 Task: Check the average views per listing of walk-in closet in the last 1 year.
Action: Mouse moved to (1074, 234)
Screenshot: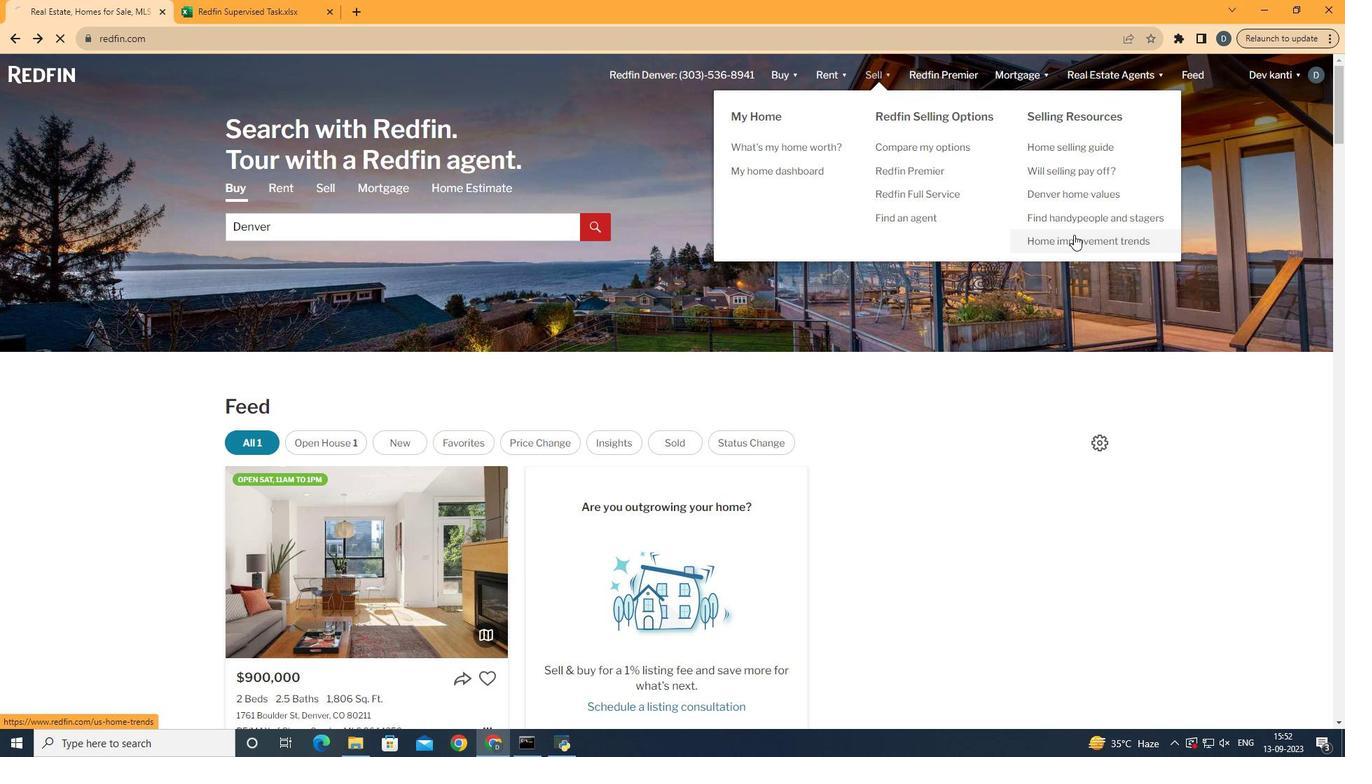 
Action: Mouse pressed left at (1074, 234)
Screenshot: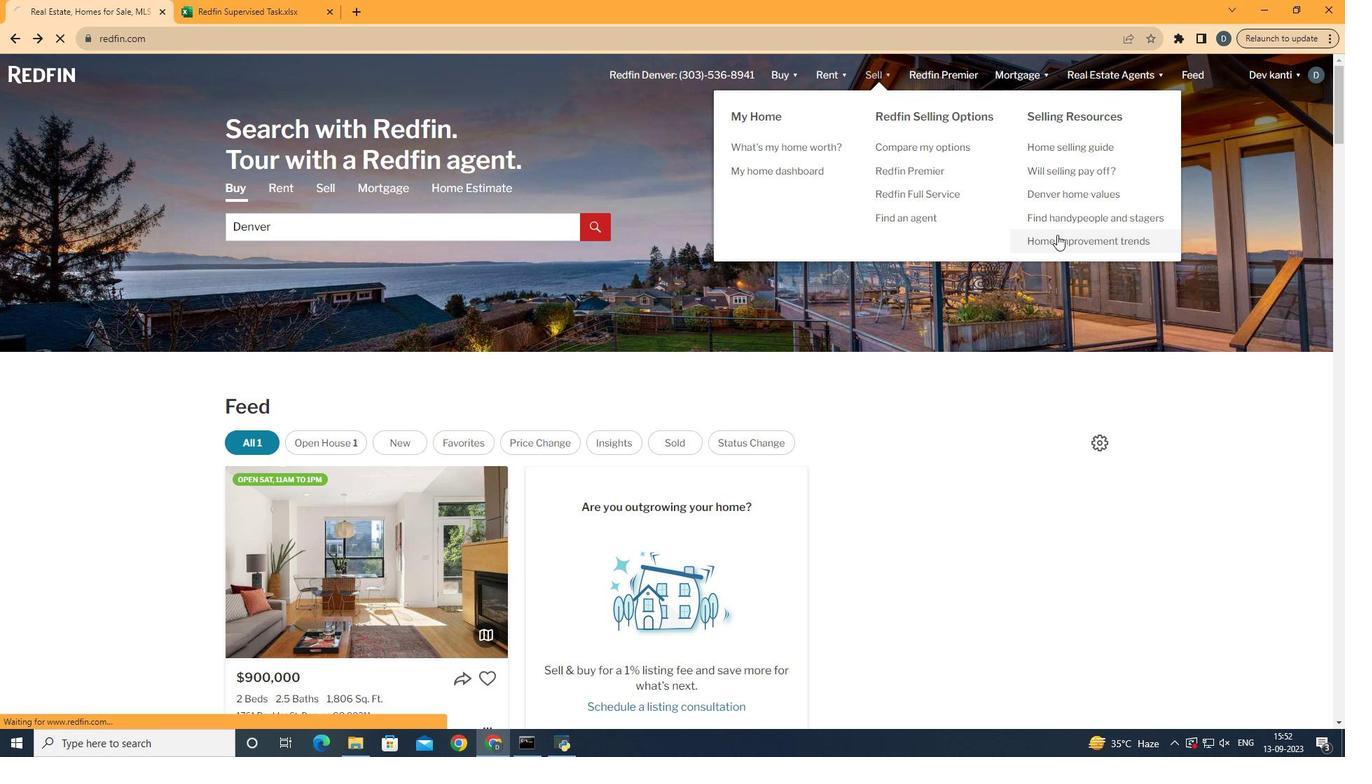 
Action: Mouse moved to (340, 276)
Screenshot: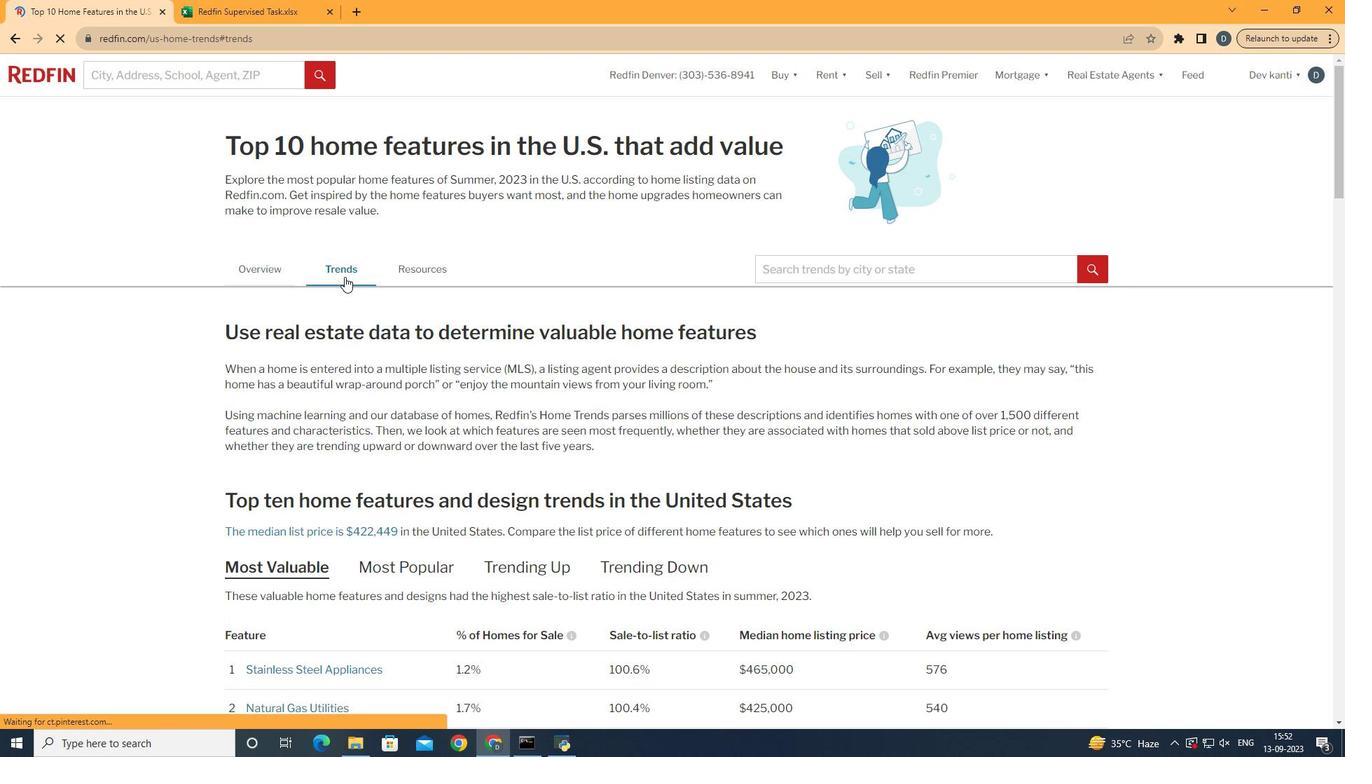 
Action: Mouse pressed left at (340, 276)
Screenshot: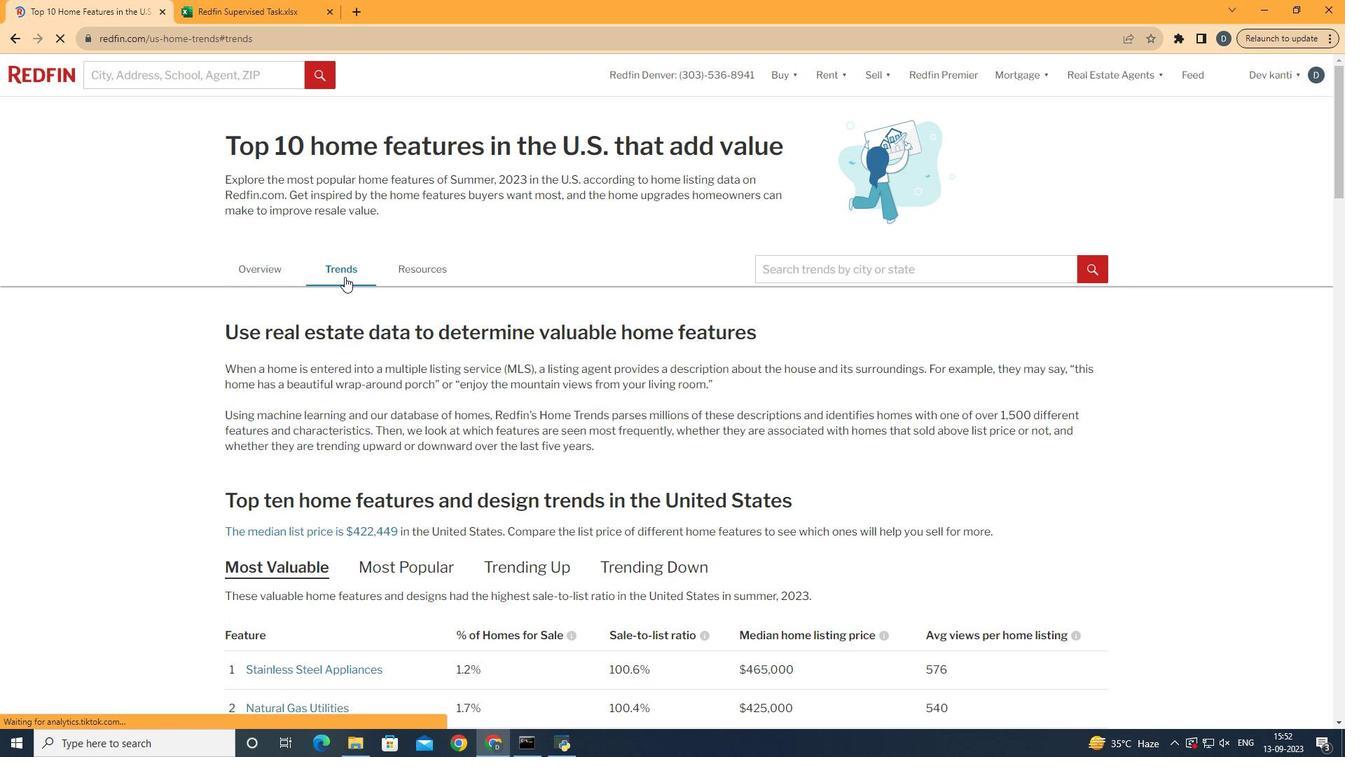 
Action: Mouse moved to (361, 290)
Screenshot: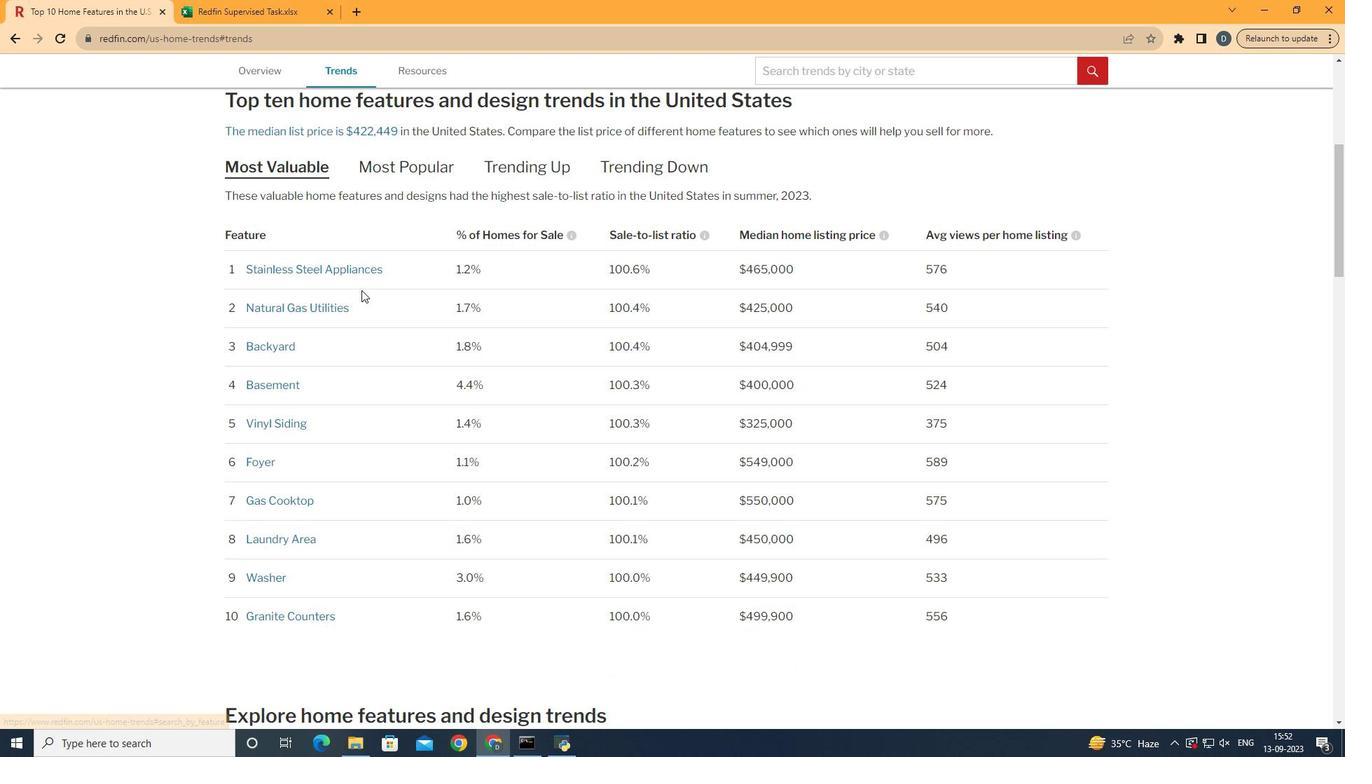 
Action: Mouse scrolled (361, 289) with delta (0, 0)
Screenshot: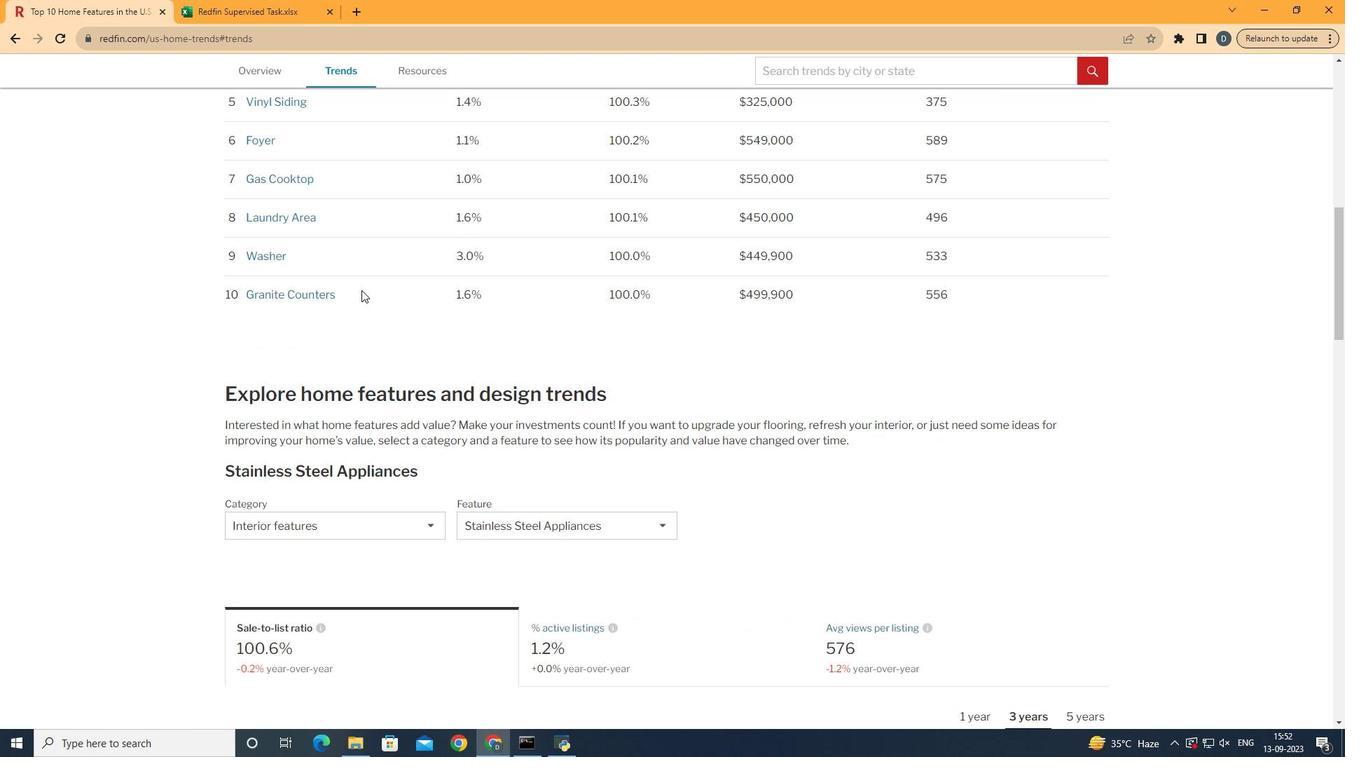 
Action: Mouse moved to (361, 290)
Screenshot: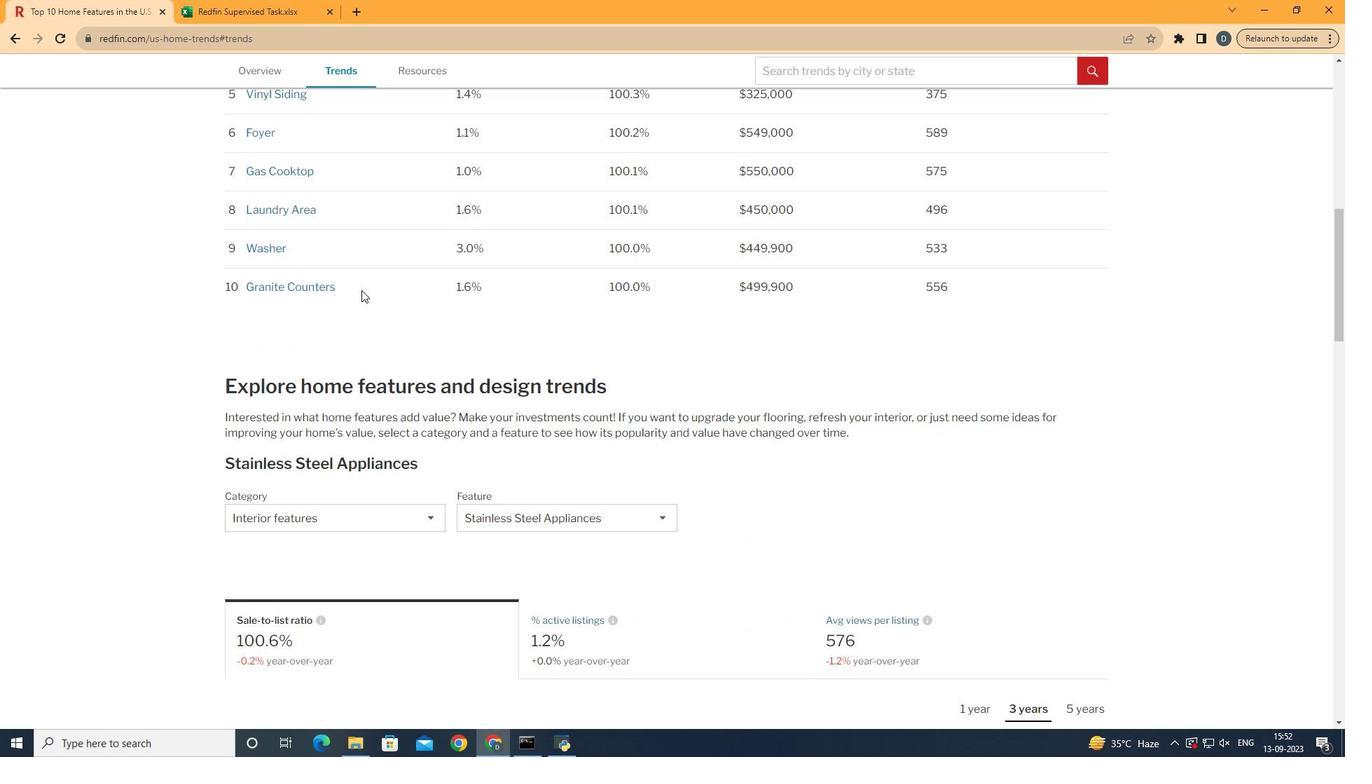 
Action: Mouse scrolled (361, 289) with delta (0, 0)
Screenshot: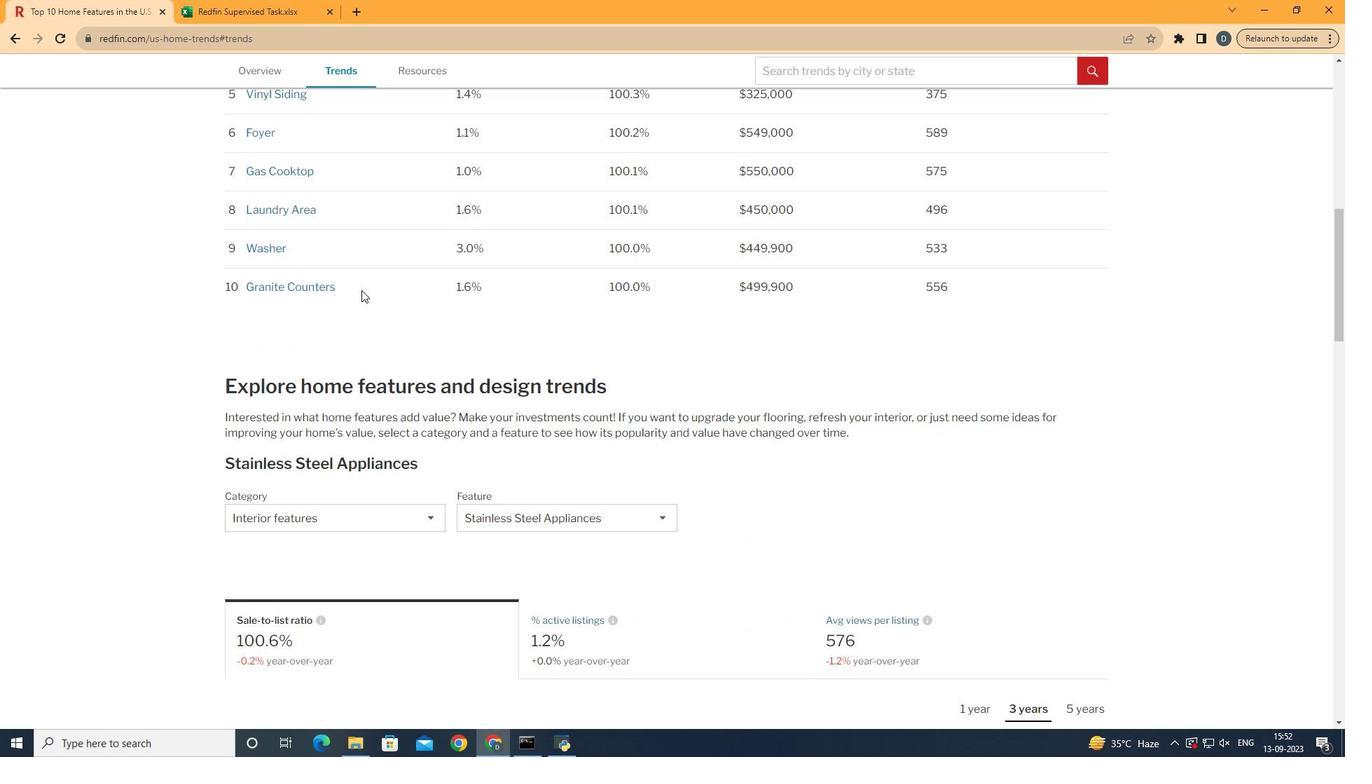 
Action: Mouse scrolled (361, 289) with delta (0, 0)
Screenshot: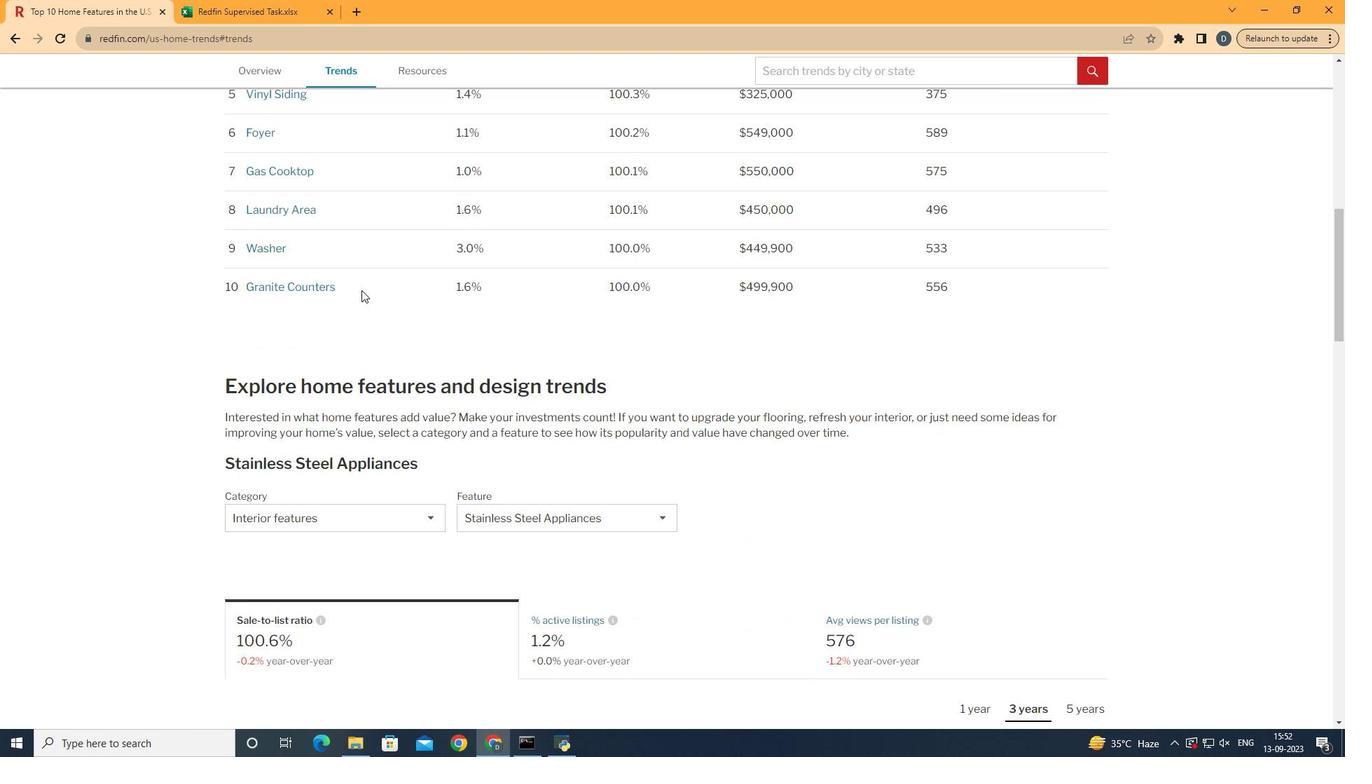 
Action: Mouse scrolled (361, 289) with delta (0, 0)
Screenshot: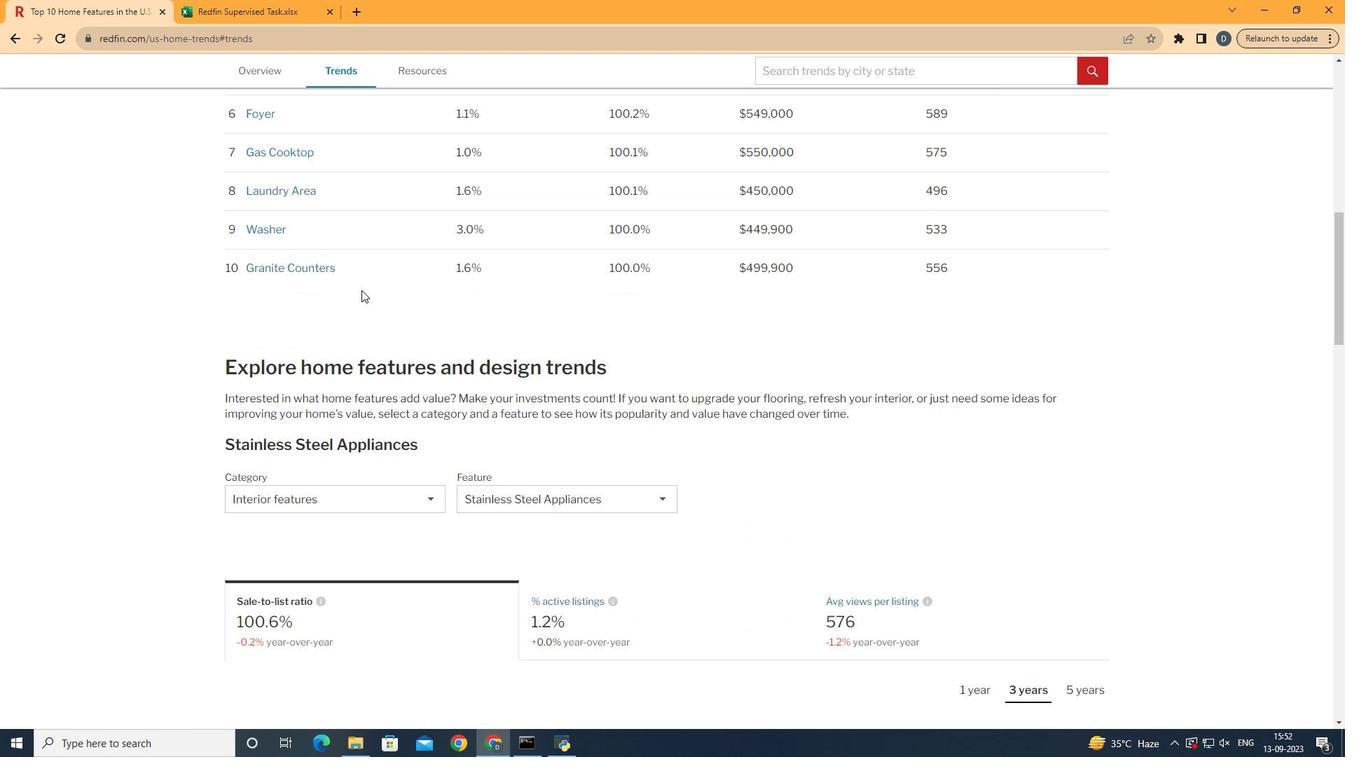 
Action: Mouse scrolled (361, 289) with delta (0, 0)
Screenshot: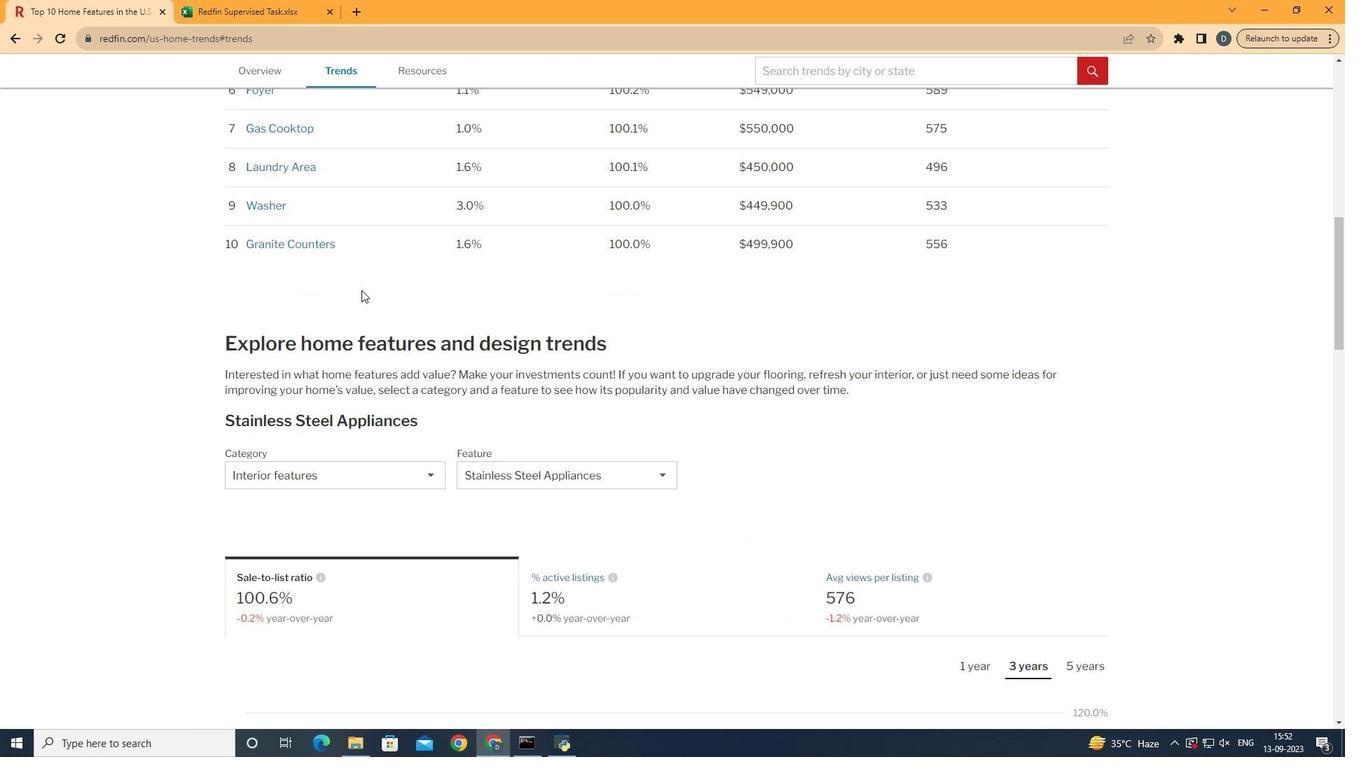 
Action: Mouse scrolled (361, 290) with delta (0, 0)
Screenshot: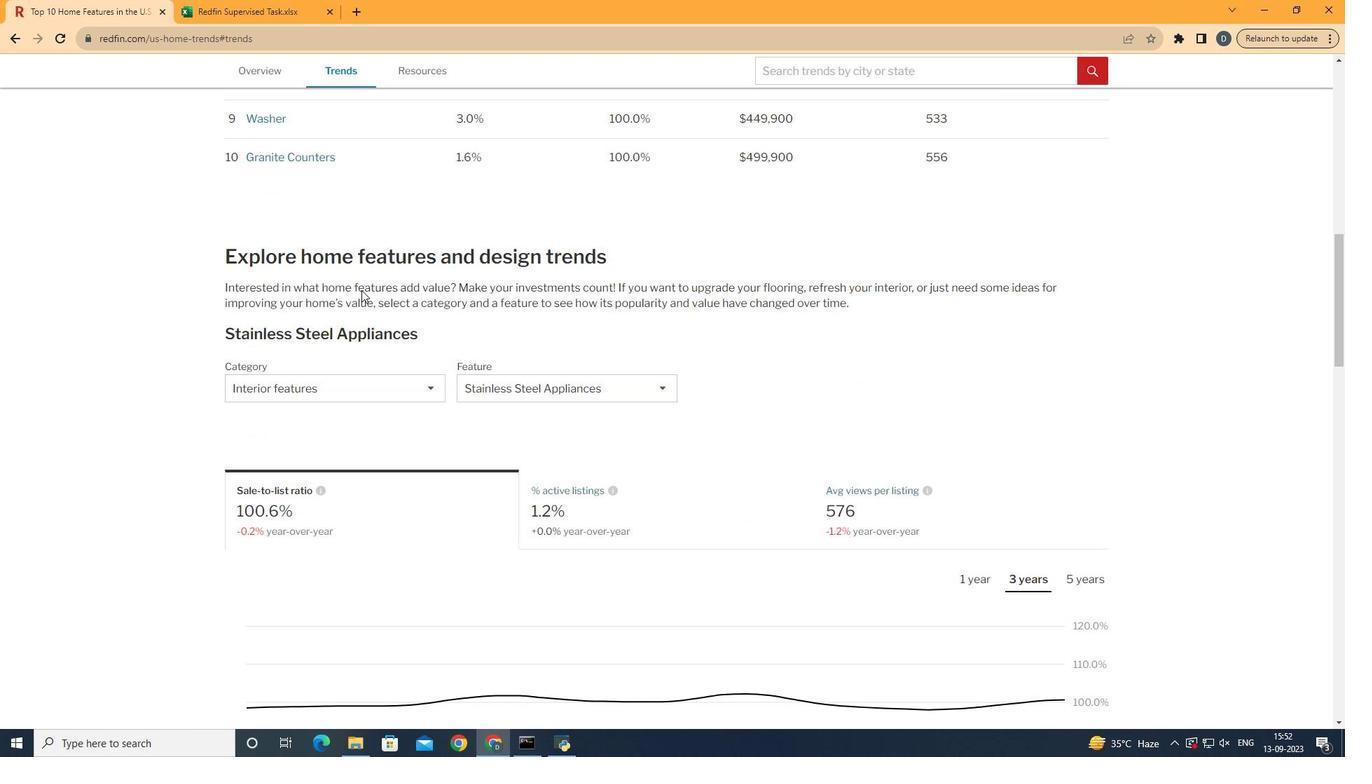
Action: Mouse scrolled (361, 289) with delta (0, 0)
Screenshot: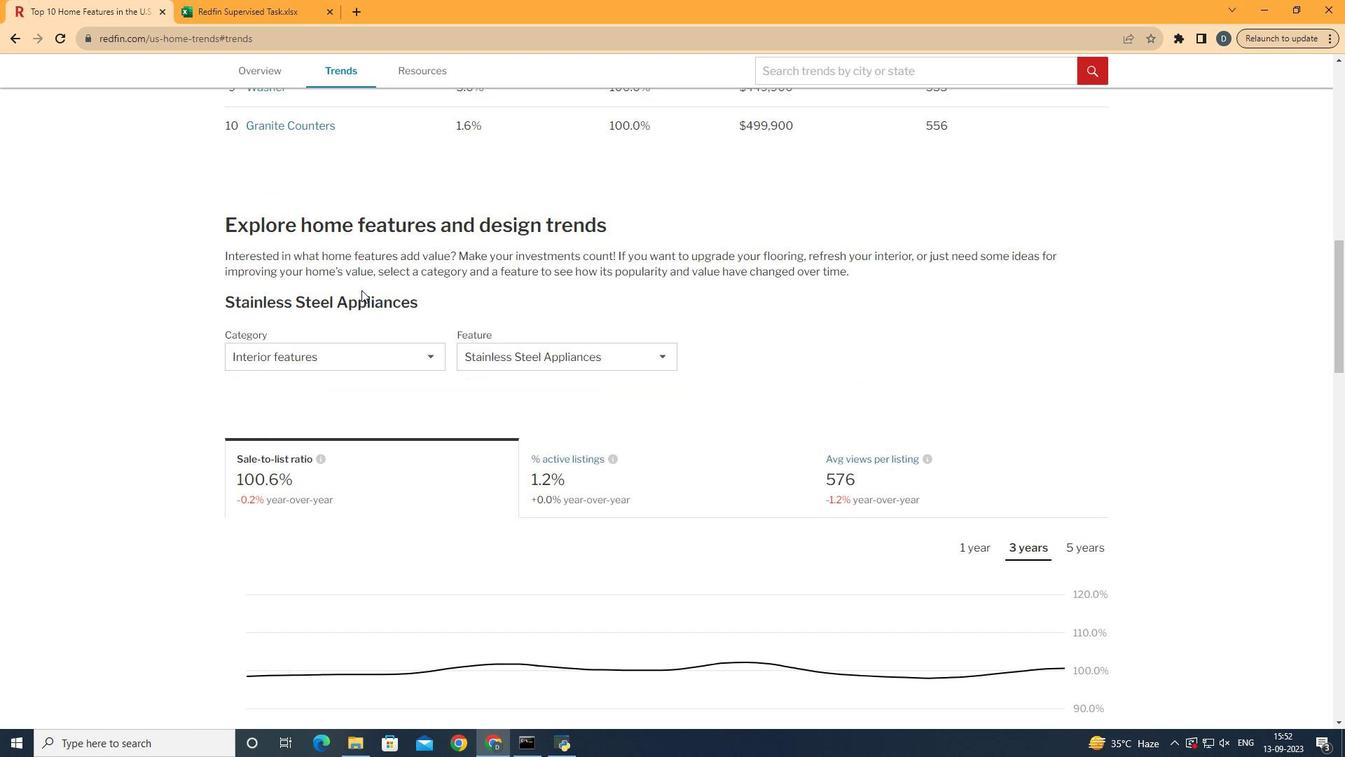 
Action: Mouse scrolled (361, 289) with delta (0, 0)
Screenshot: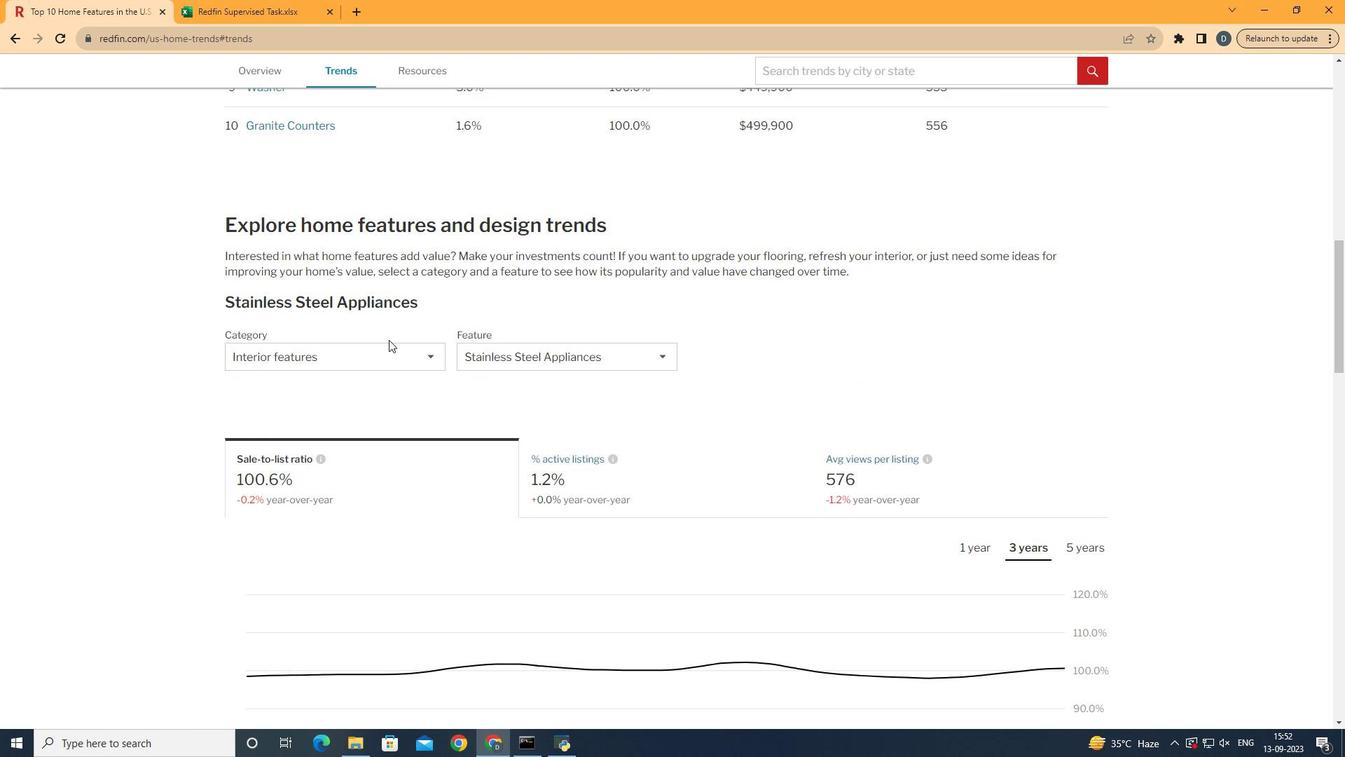 
Action: Mouse scrolled (361, 289) with delta (0, 0)
Screenshot: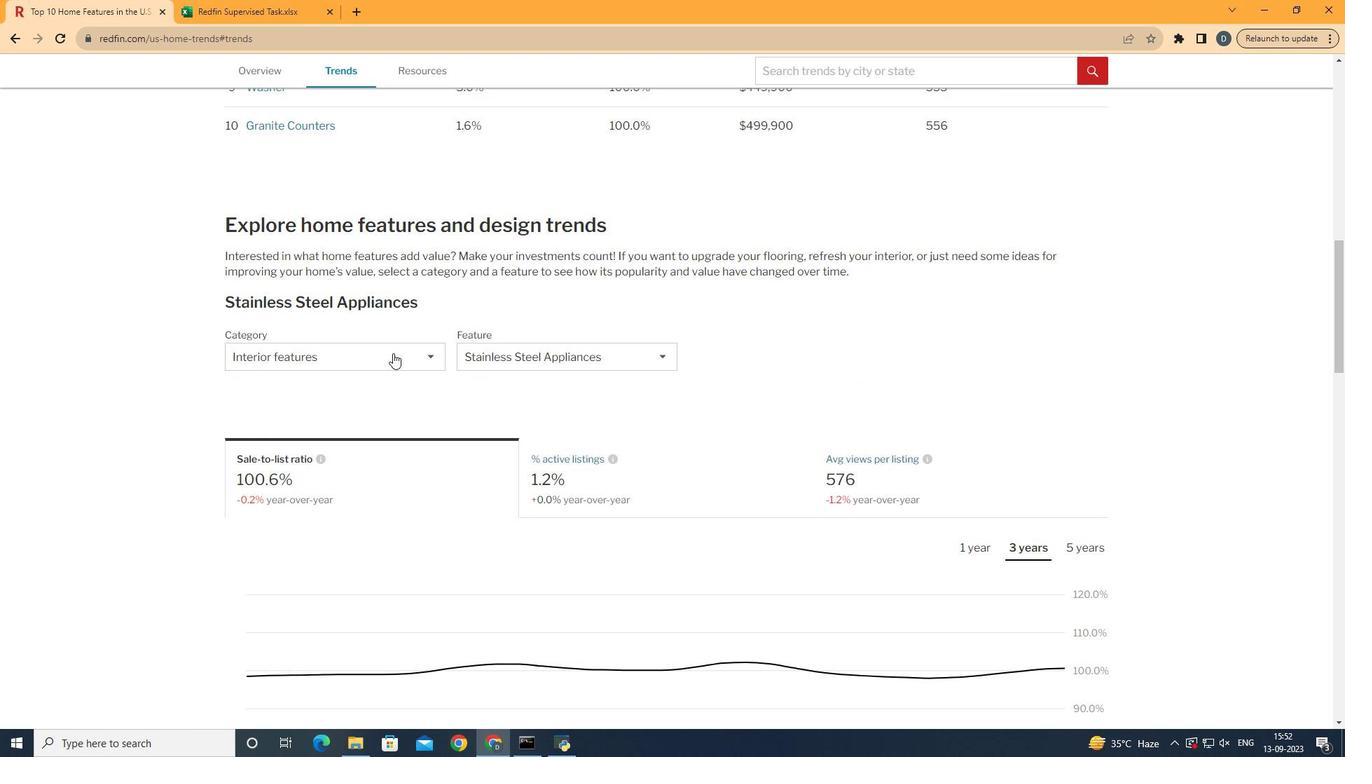 
Action: Mouse moved to (397, 367)
Screenshot: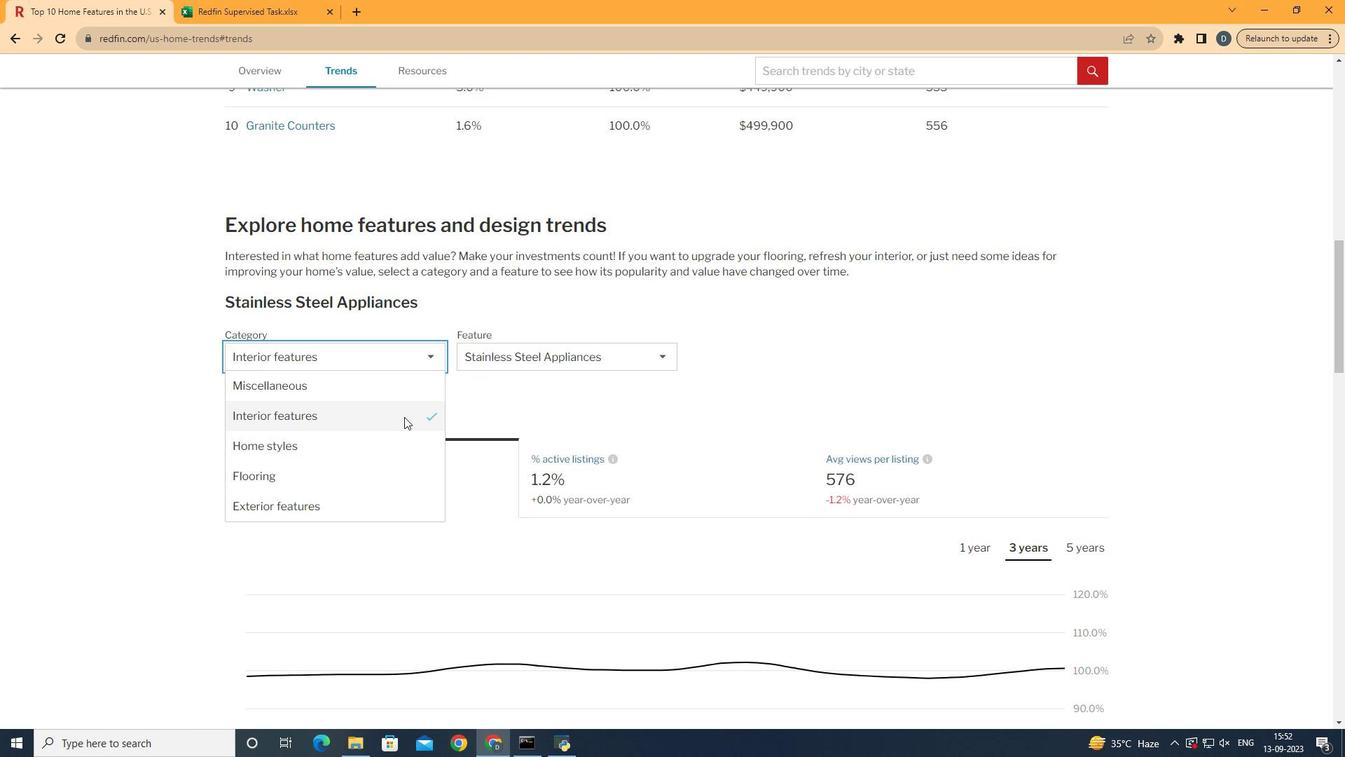 
Action: Mouse pressed left at (397, 367)
Screenshot: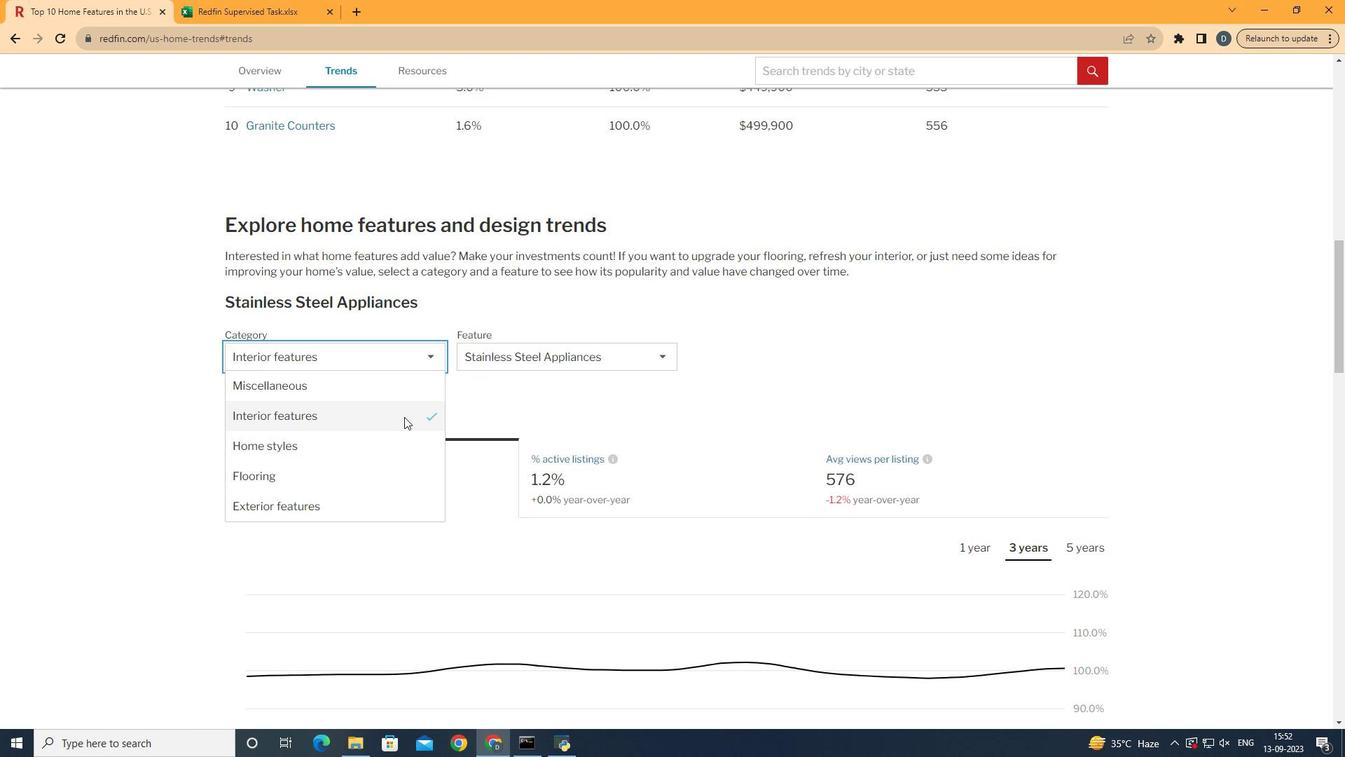 
Action: Mouse moved to (404, 417)
Screenshot: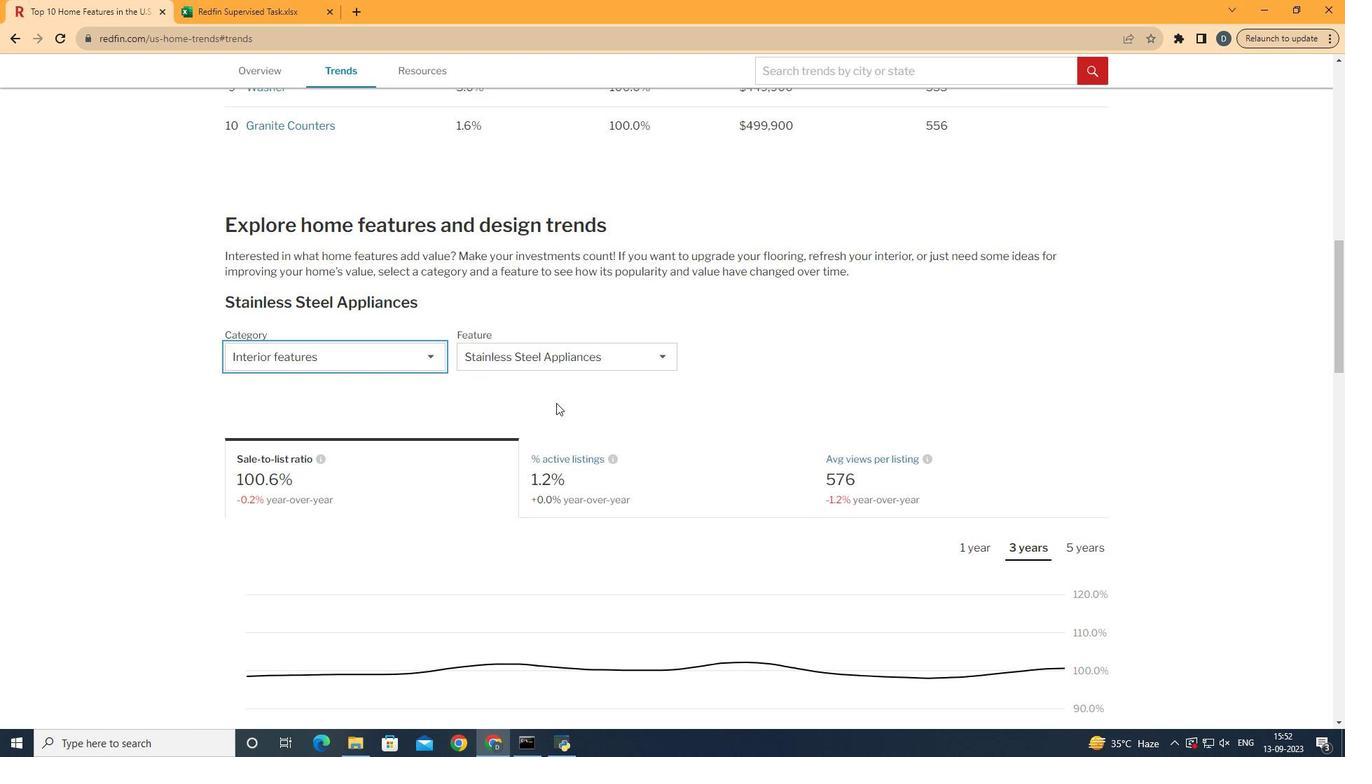
Action: Mouse pressed left at (404, 417)
Screenshot: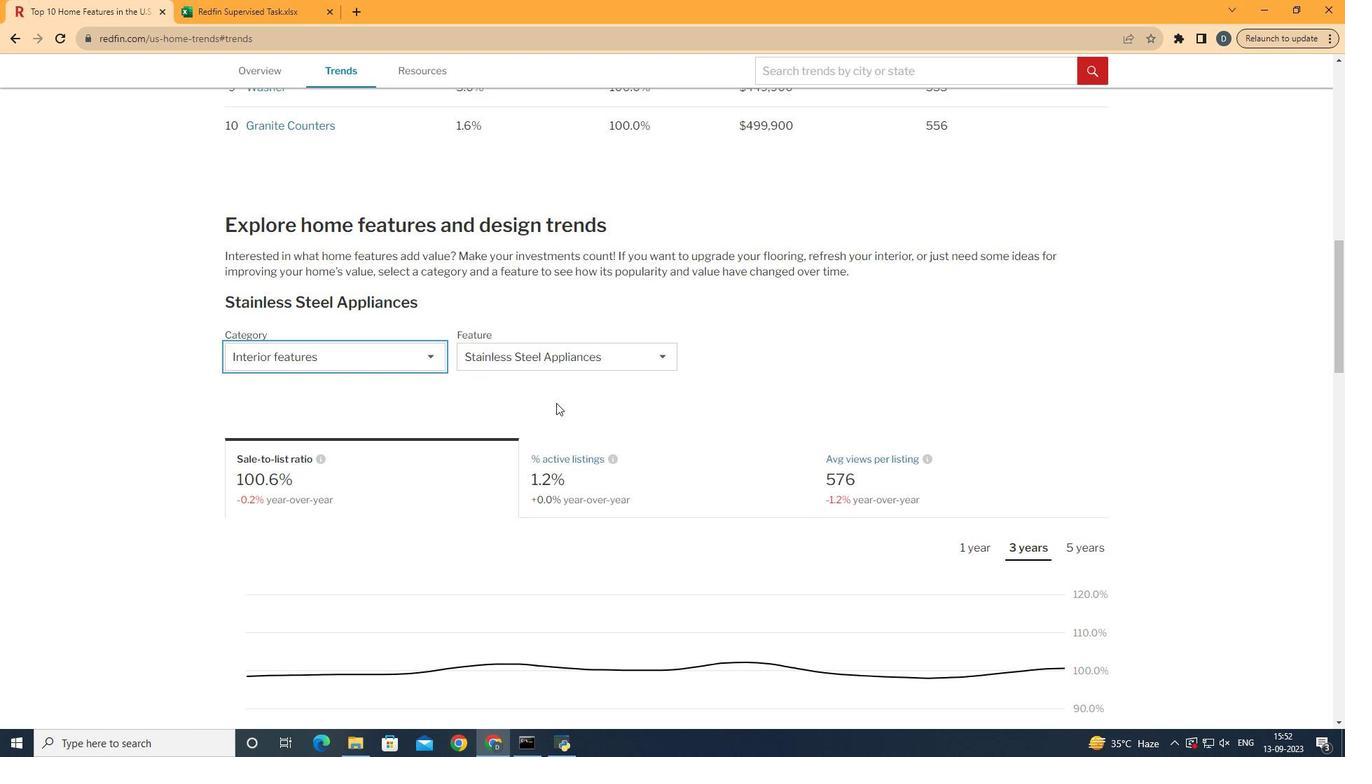 
Action: Mouse moved to (602, 349)
Screenshot: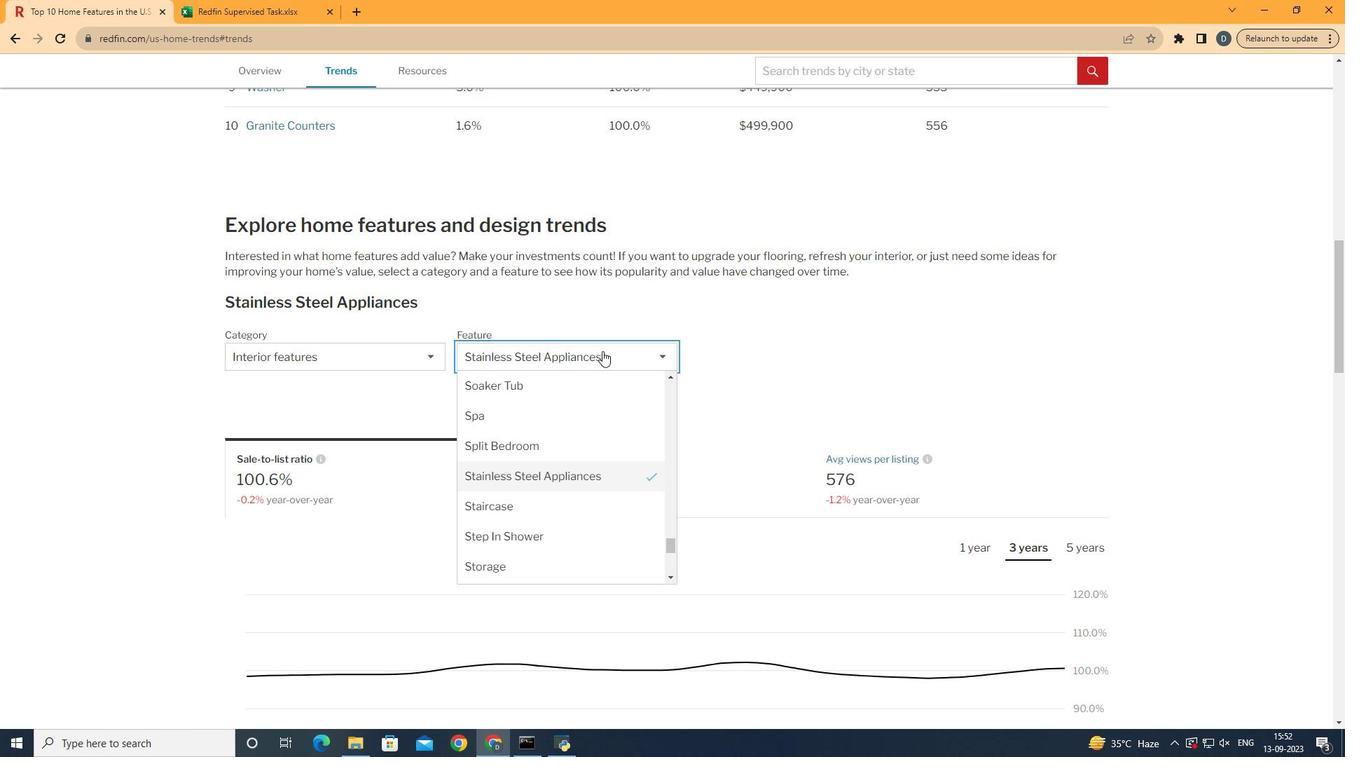 
Action: Mouse pressed left at (602, 349)
Screenshot: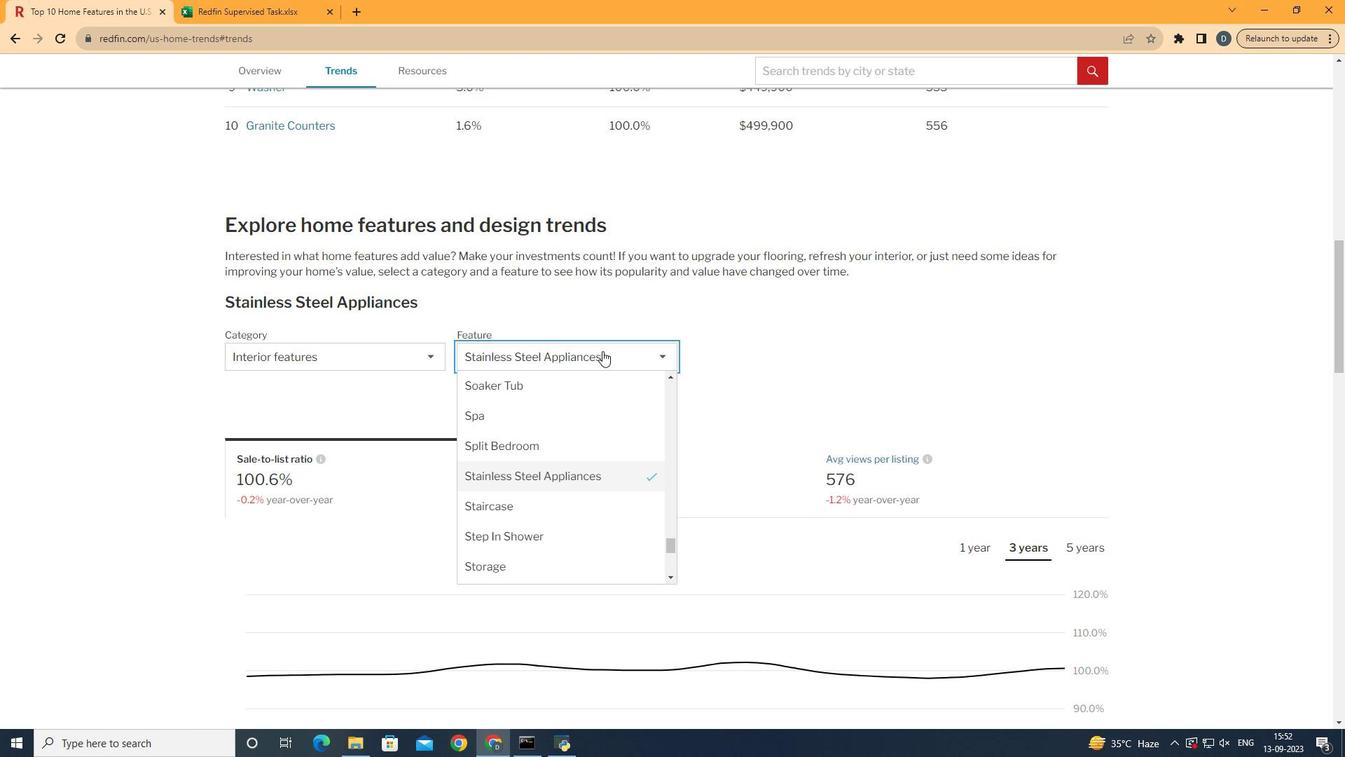 
Action: Mouse moved to (600, 433)
Screenshot: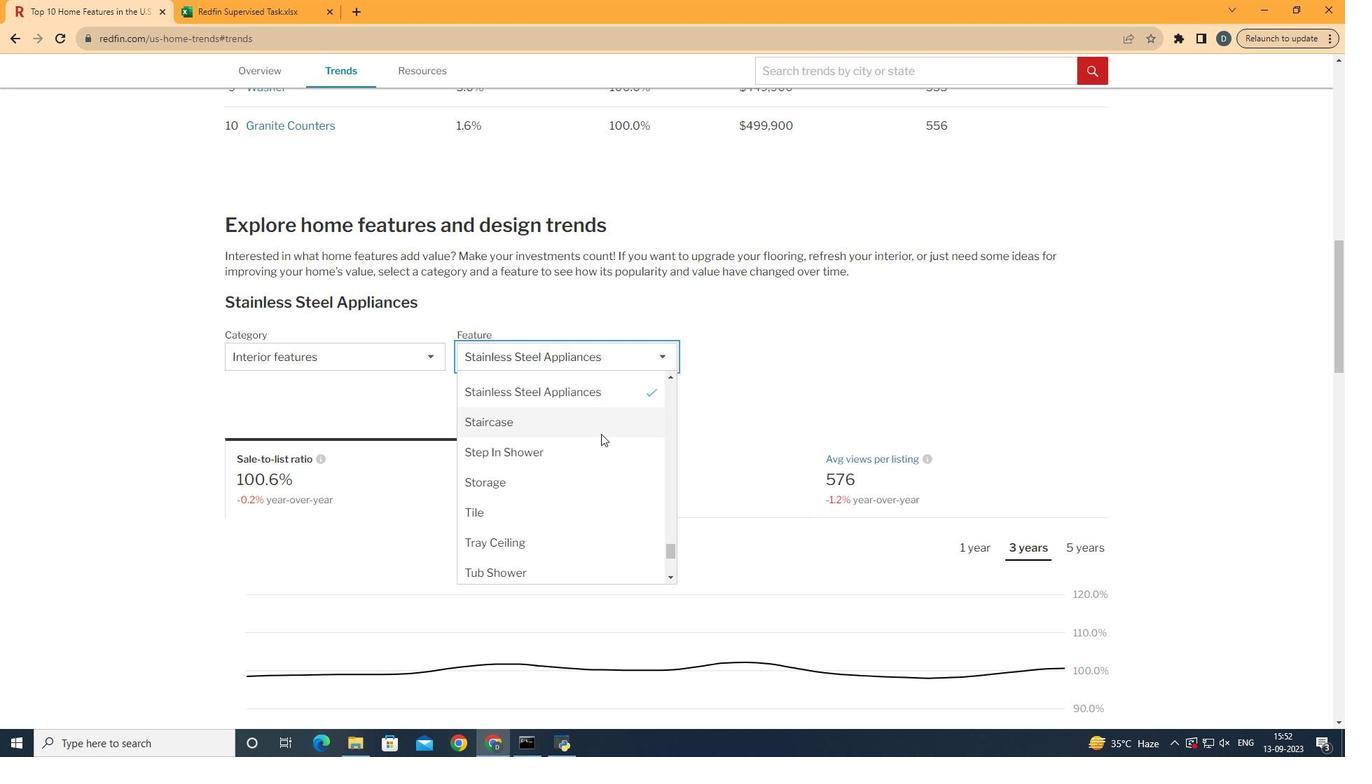 
Action: Mouse scrolled (600, 432) with delta (0, 0)
Screenshot: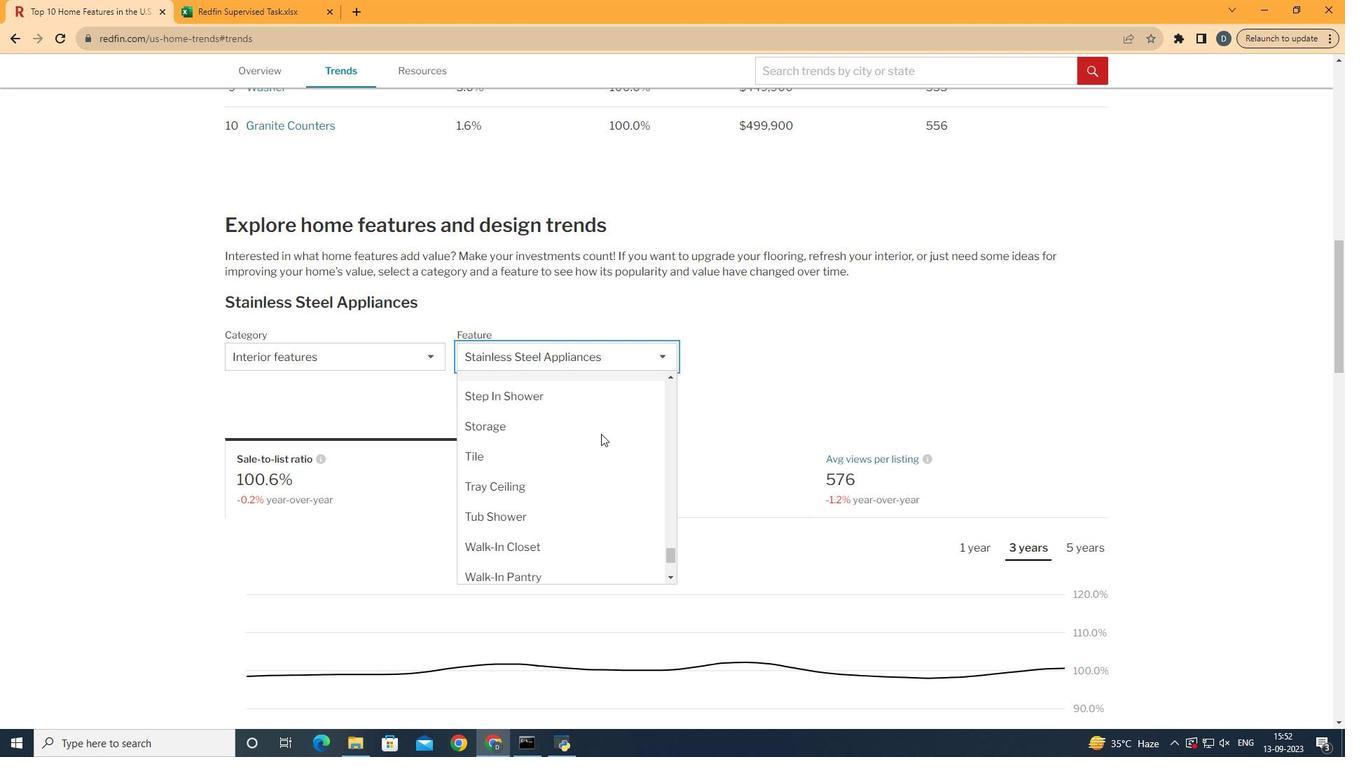 
Action: Mouse moved to (601, 433)
Screenshot: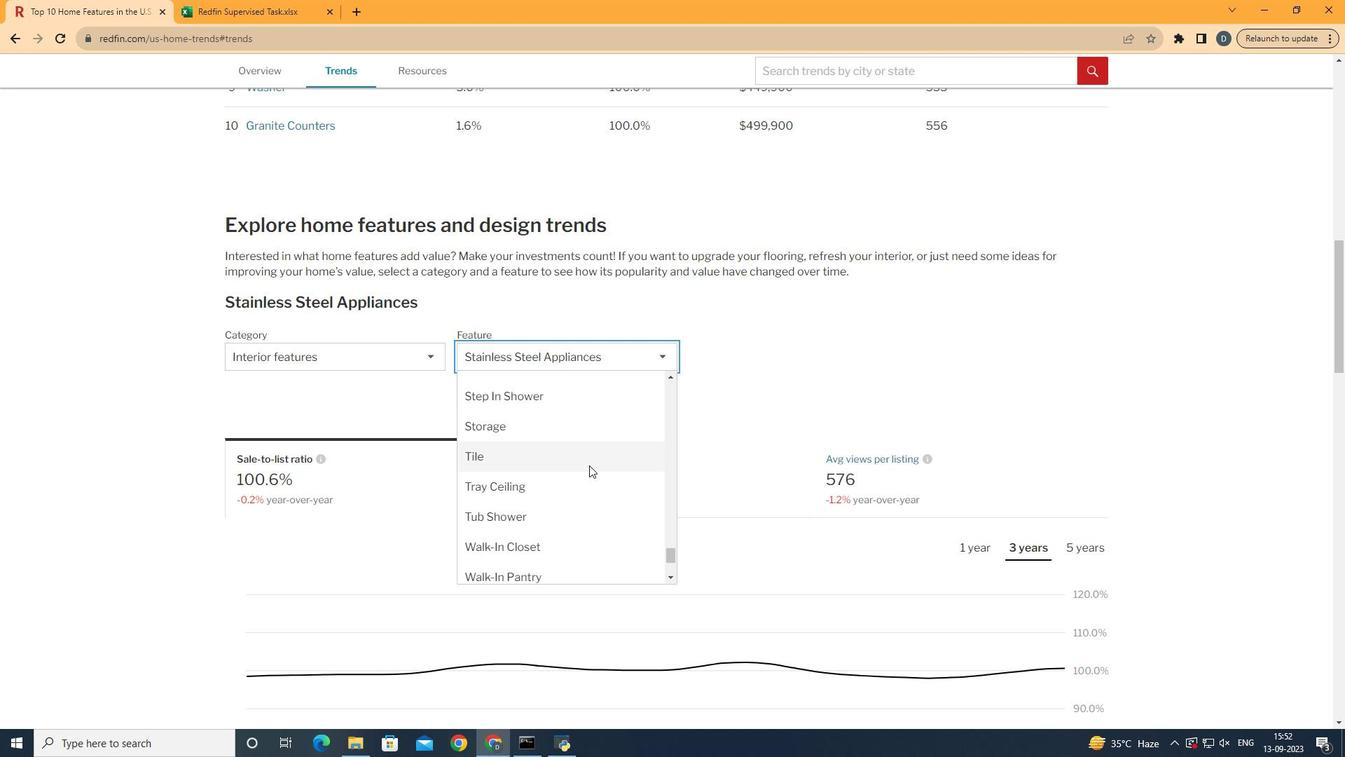 
Action: Mouse scrolled (601, 433) with delta (0, 0)
Screenshot: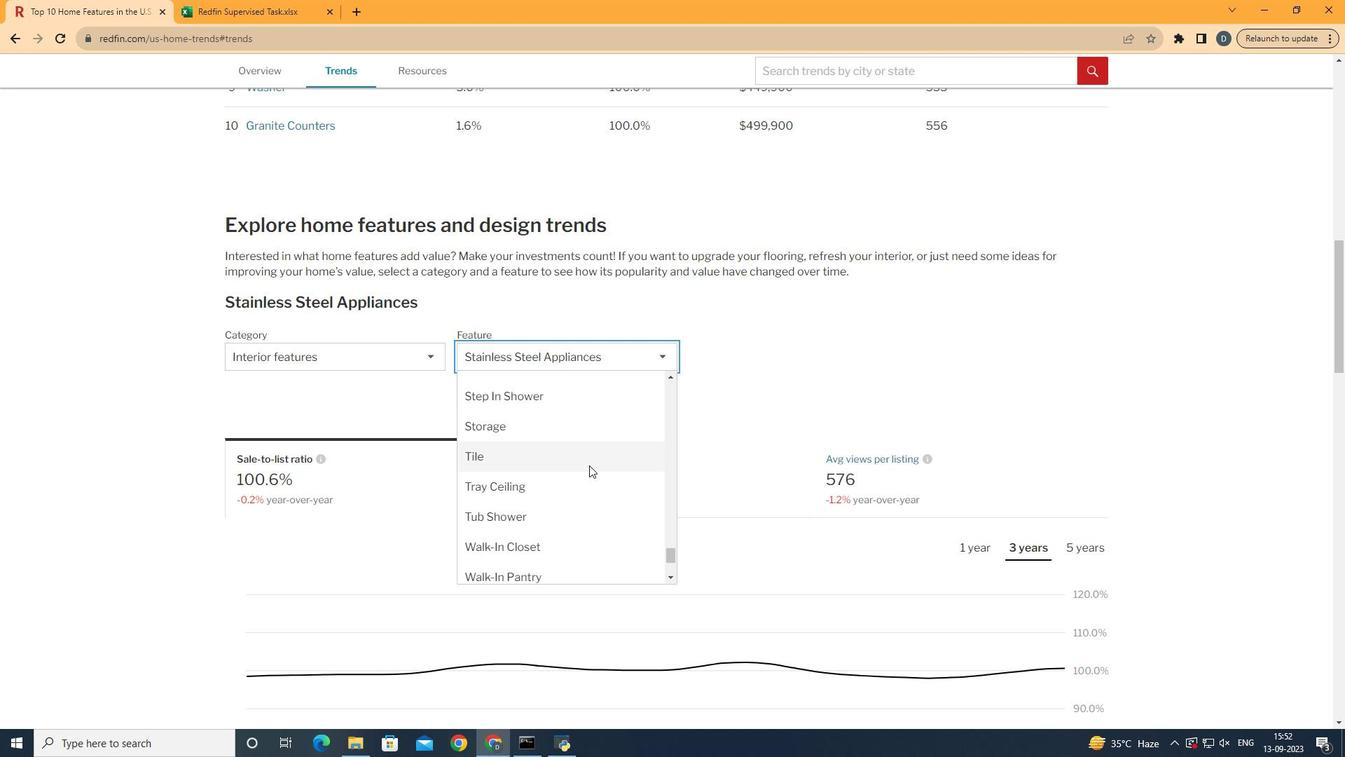 
Action: Mouse moved to (588, 467)
Screenshot: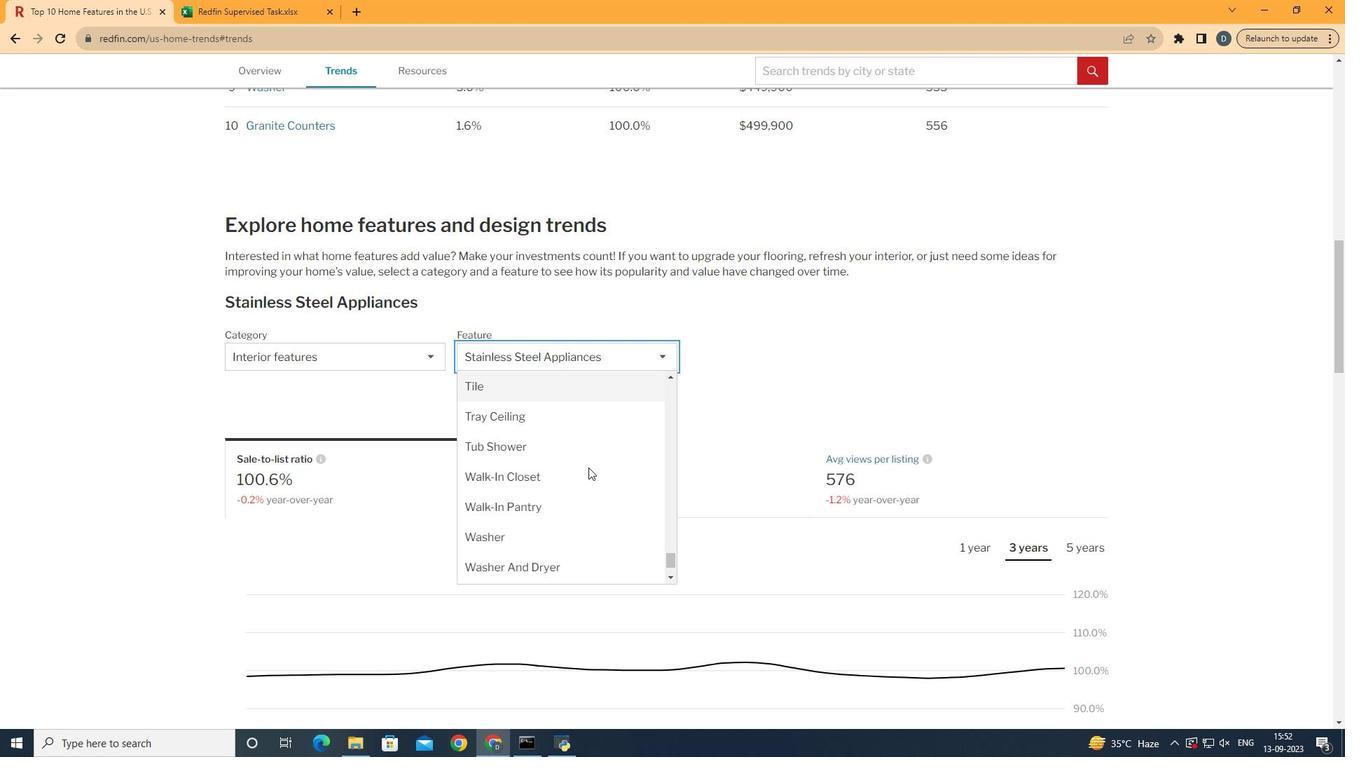 
Action: Mouse scrolled (588, 466) with delta (0, 0)
Screenshot: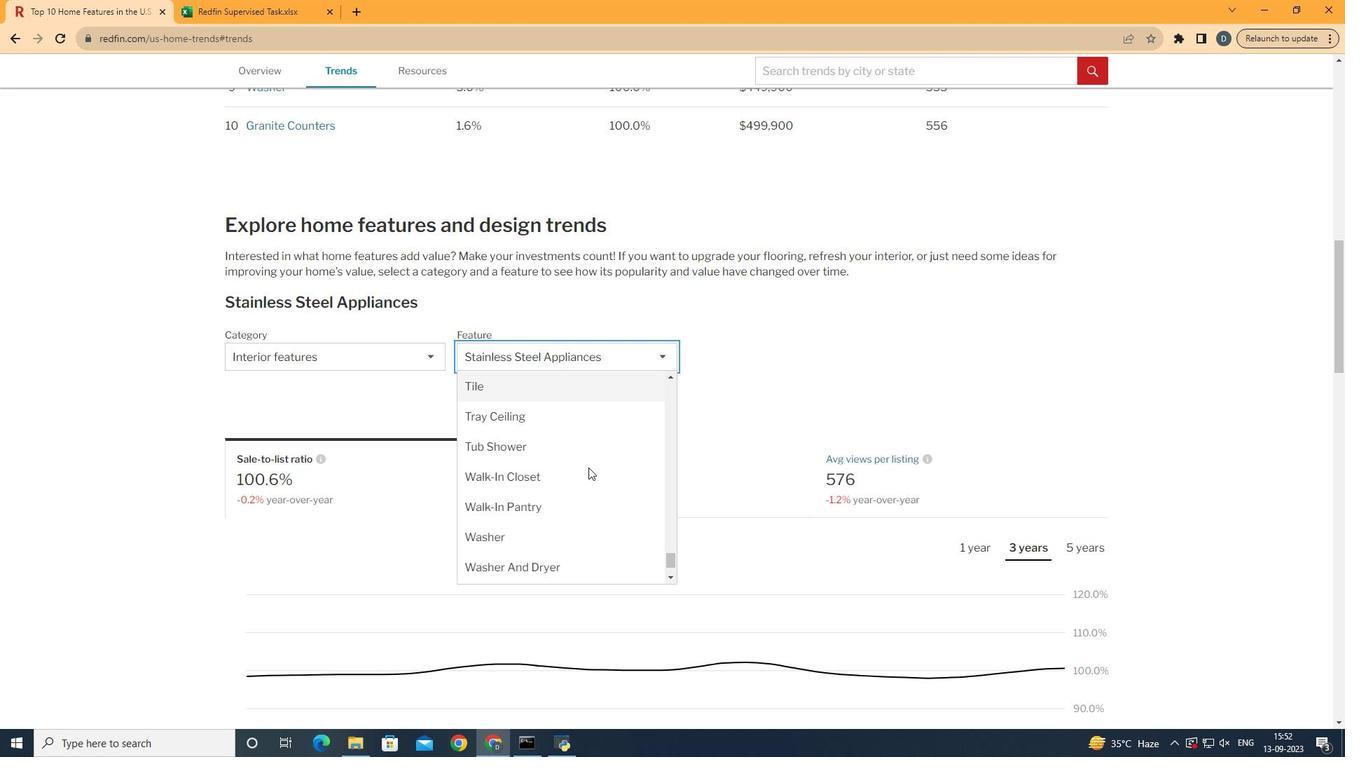 
Action: Mouse moved to (589, 477)
Screenshot: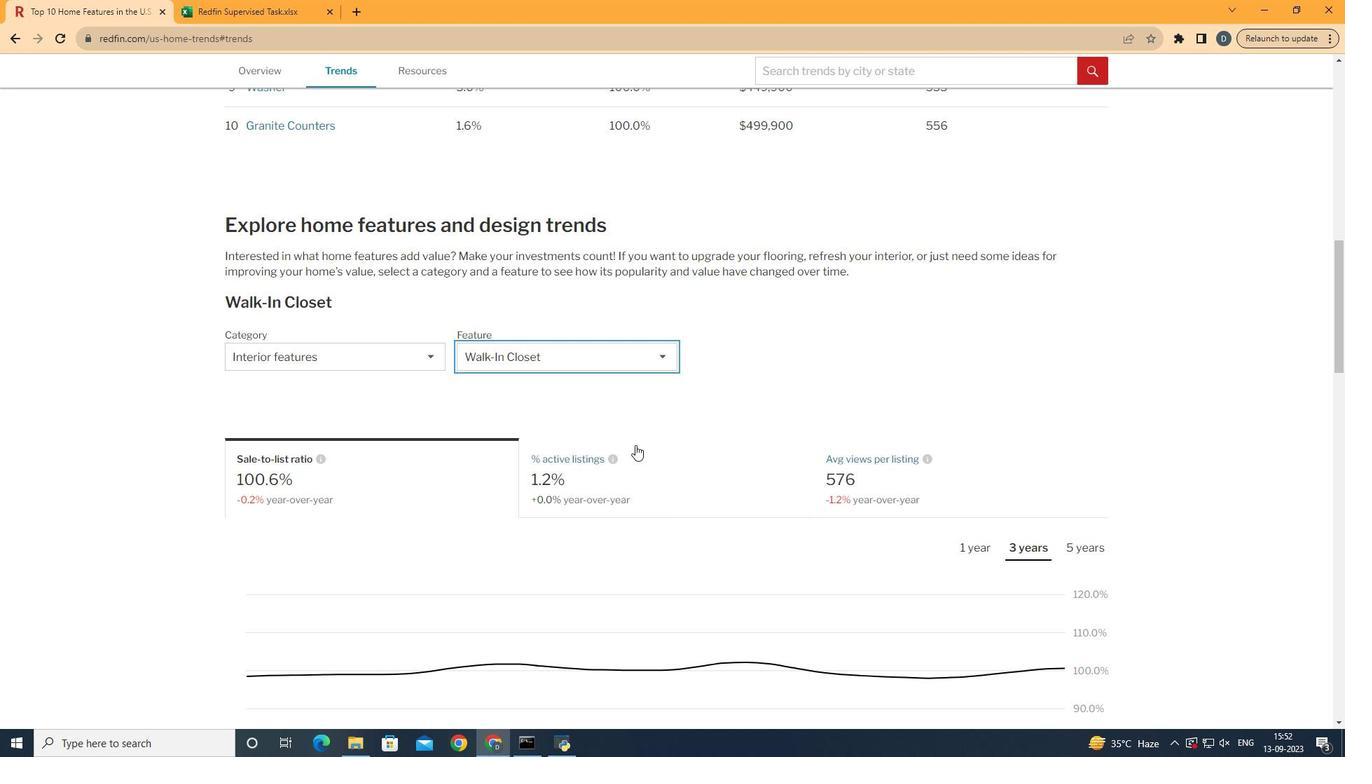 
Action: Mouse pressed left at (589, 477)
Screenshot: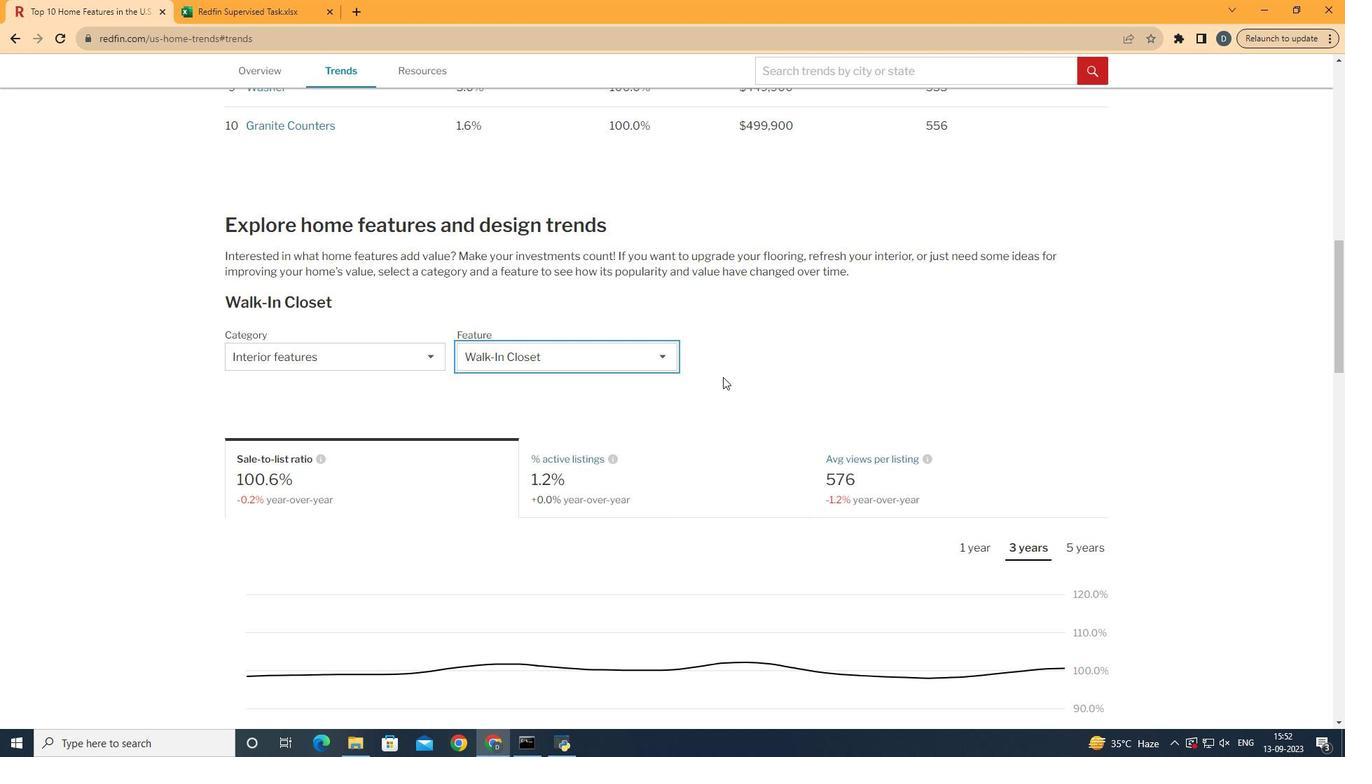 
Action: Mouse moved to (726, 374)
Screenshot: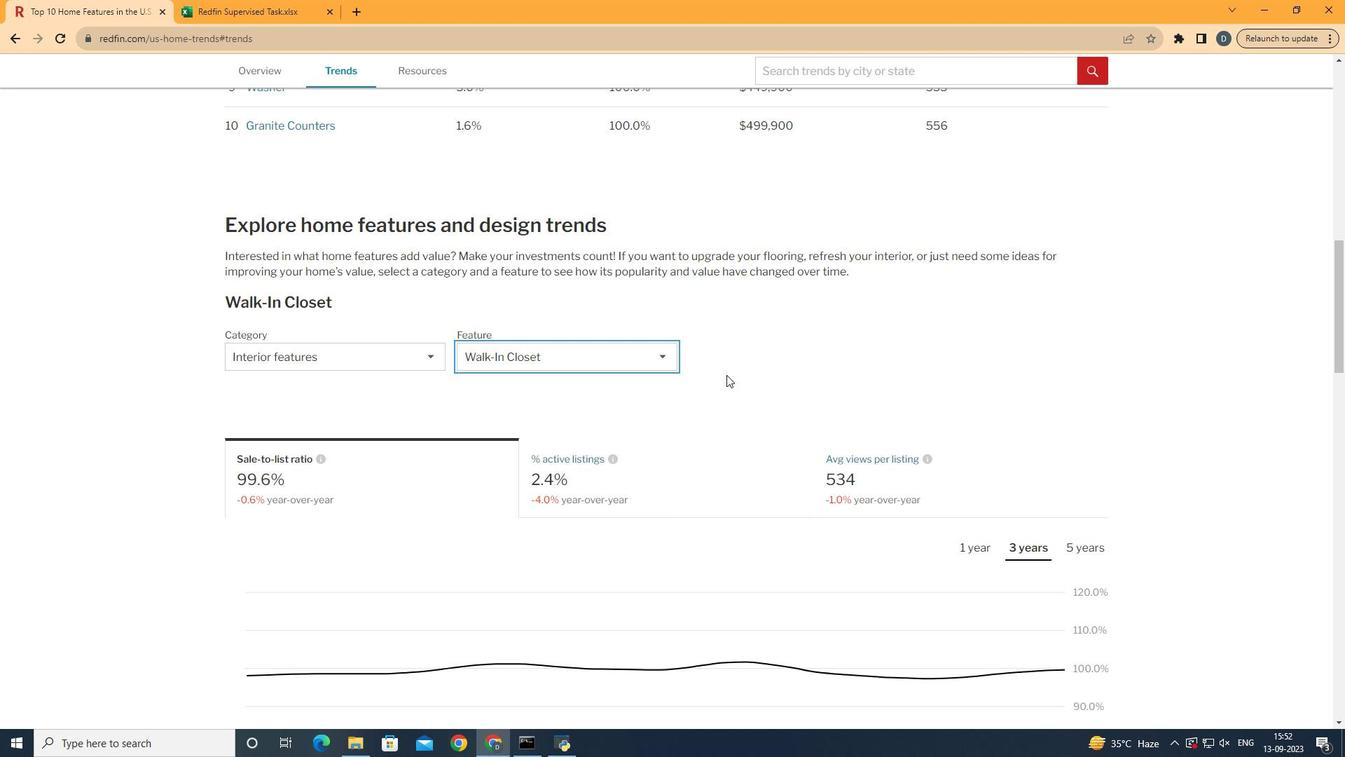 
Action: Mouse scrolled (726, 374) with delta (0, 0)
Screenshot: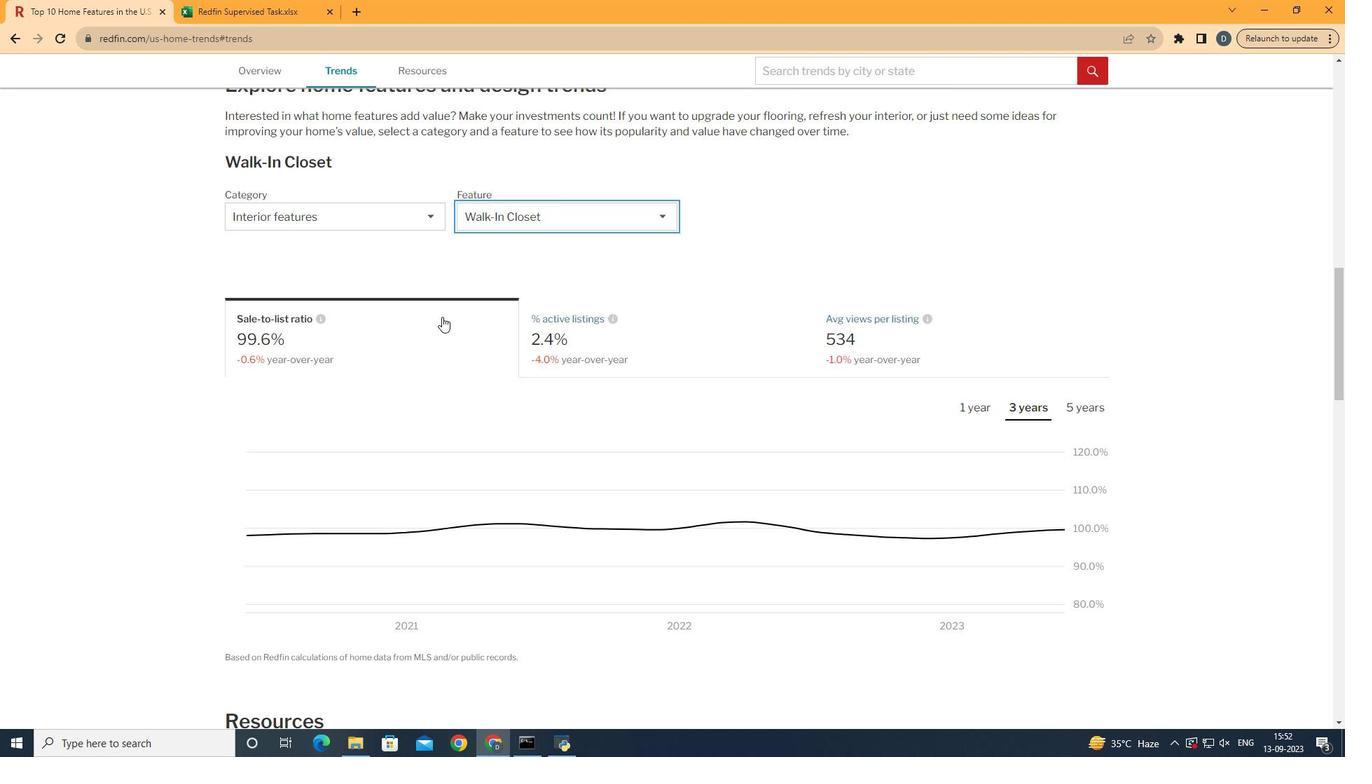 
Action: Mouse scrolled (726, 374) with delta (0, 0)
Screenshot: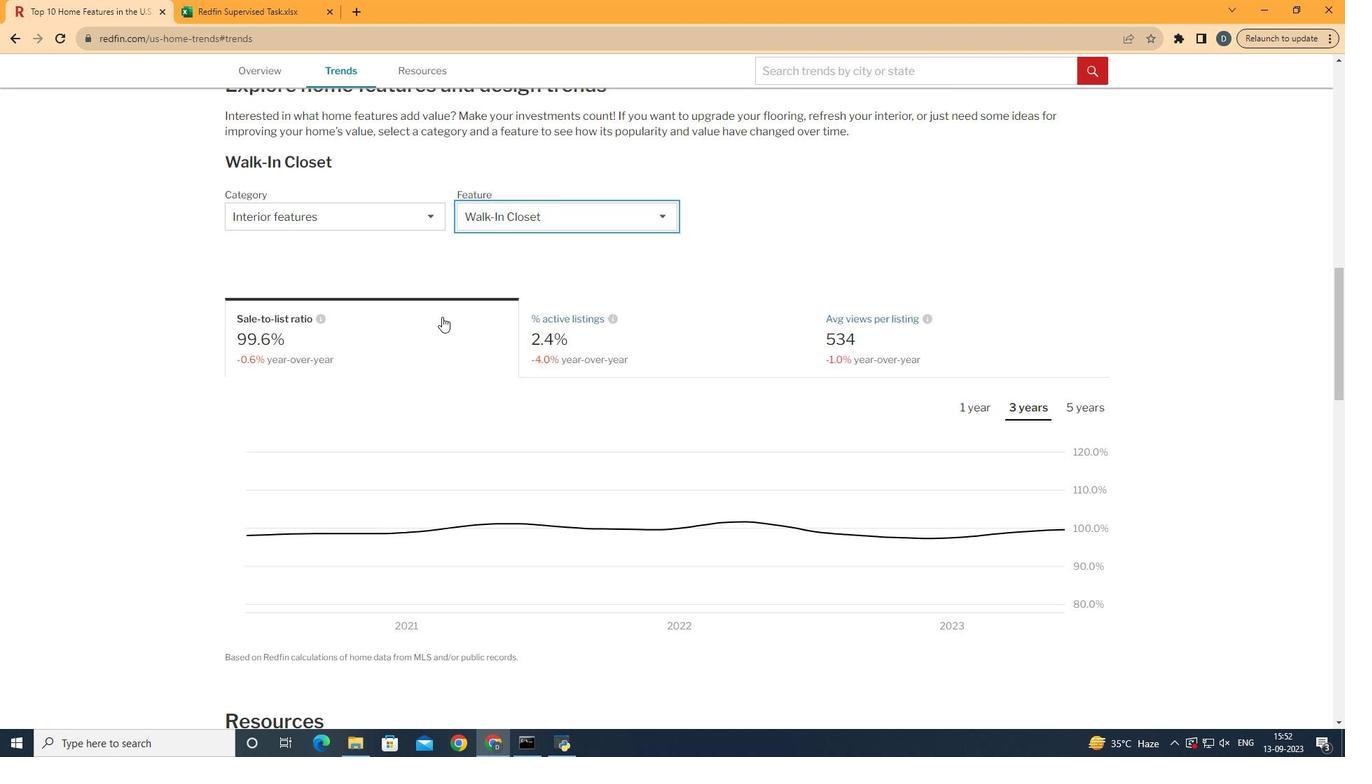 
Action: Mouse moved to (1024, 338)
Screenshot: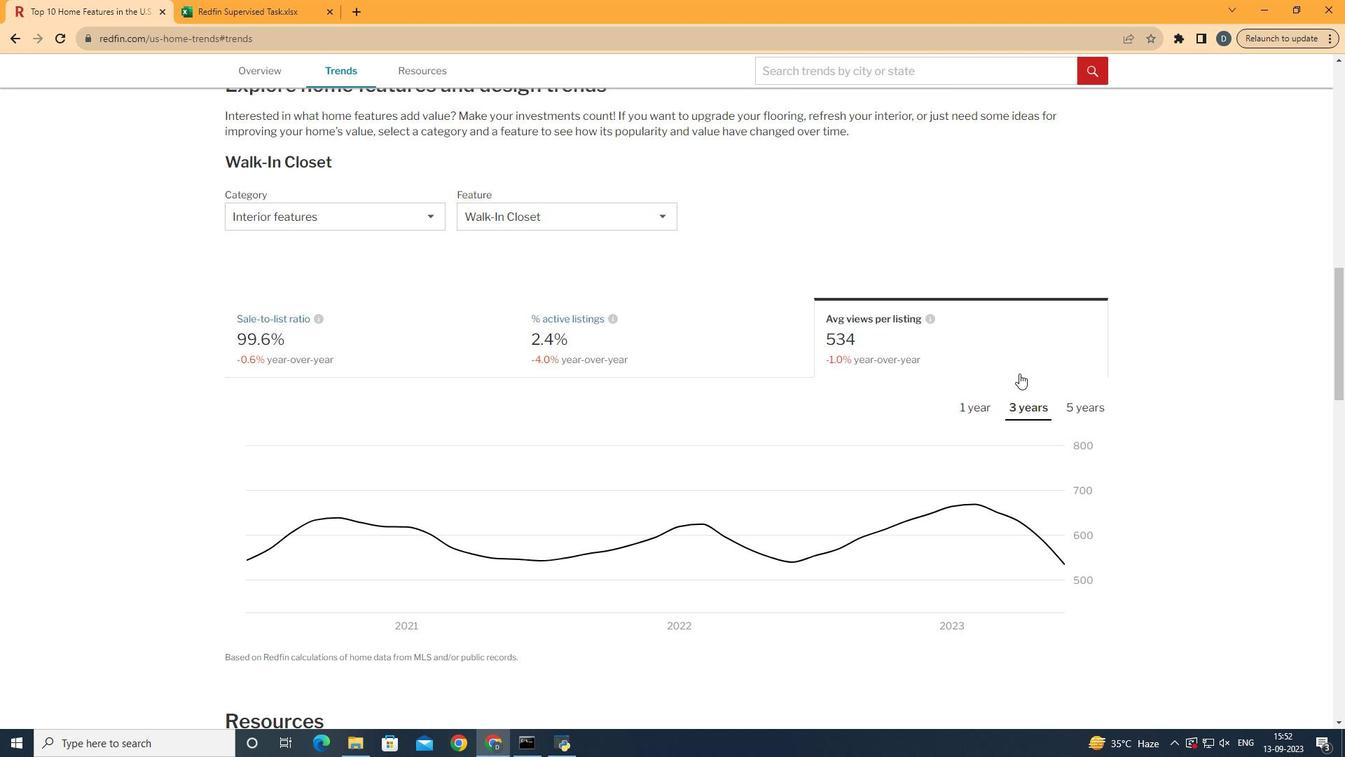 
Action: Mouse pressed left at (1024, 338)
Screenshot: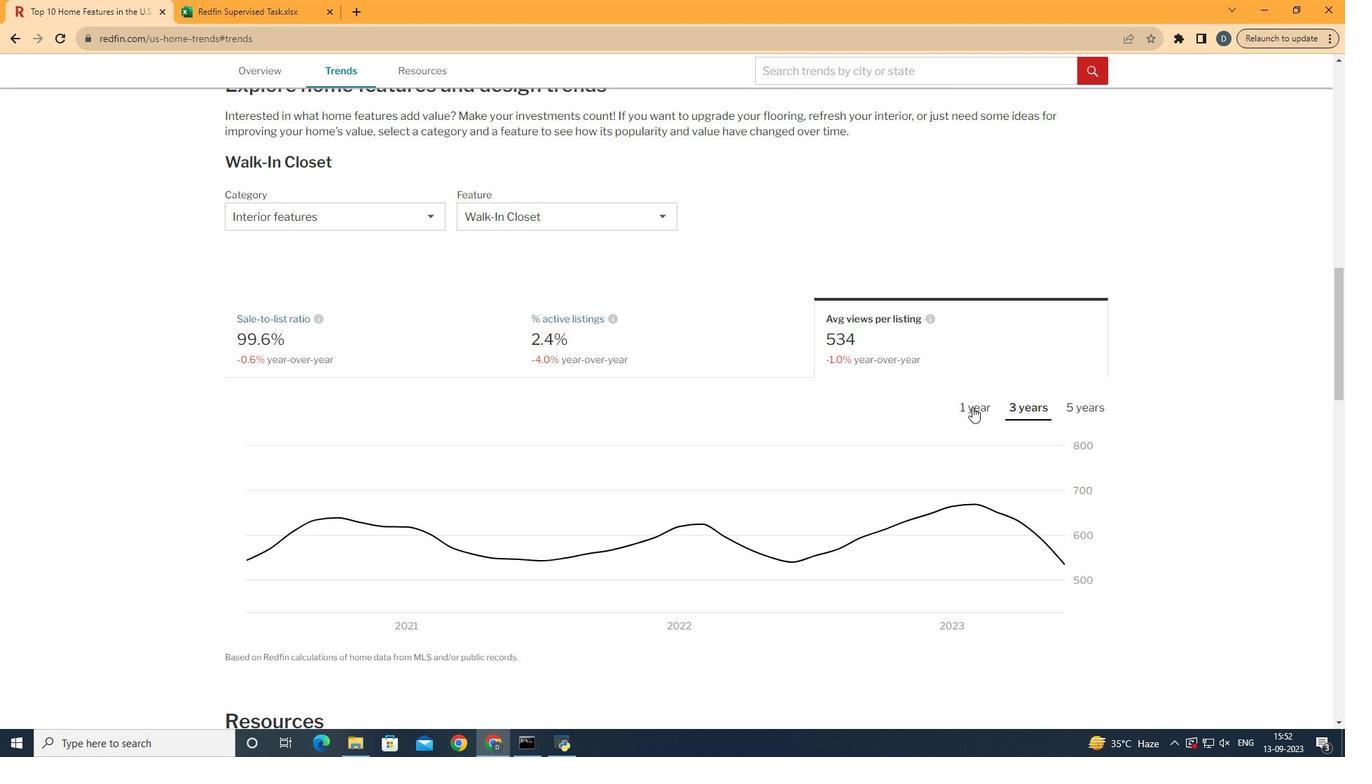 
Action: Mouse moved to (970, 410)
Screenshot: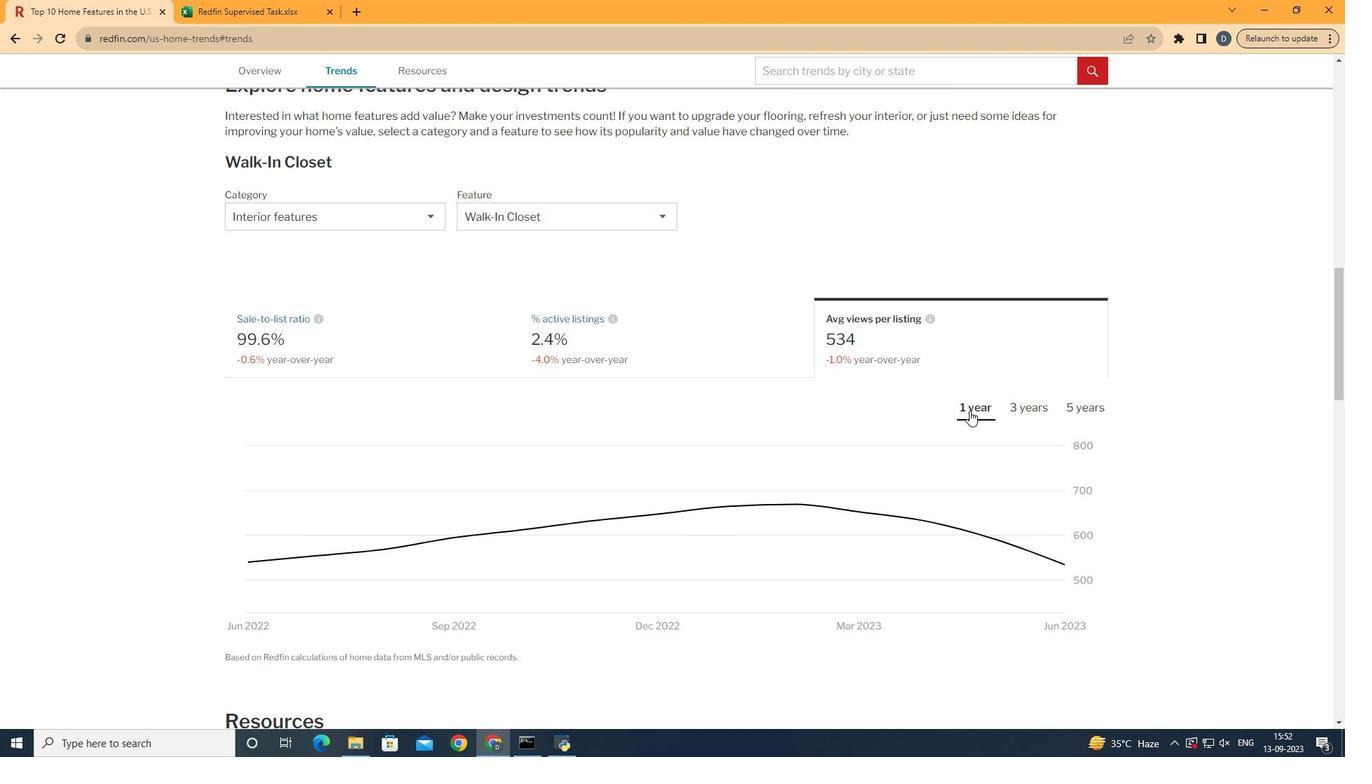 
Action: Mouse pressed left at (970, 410)
Screenshot: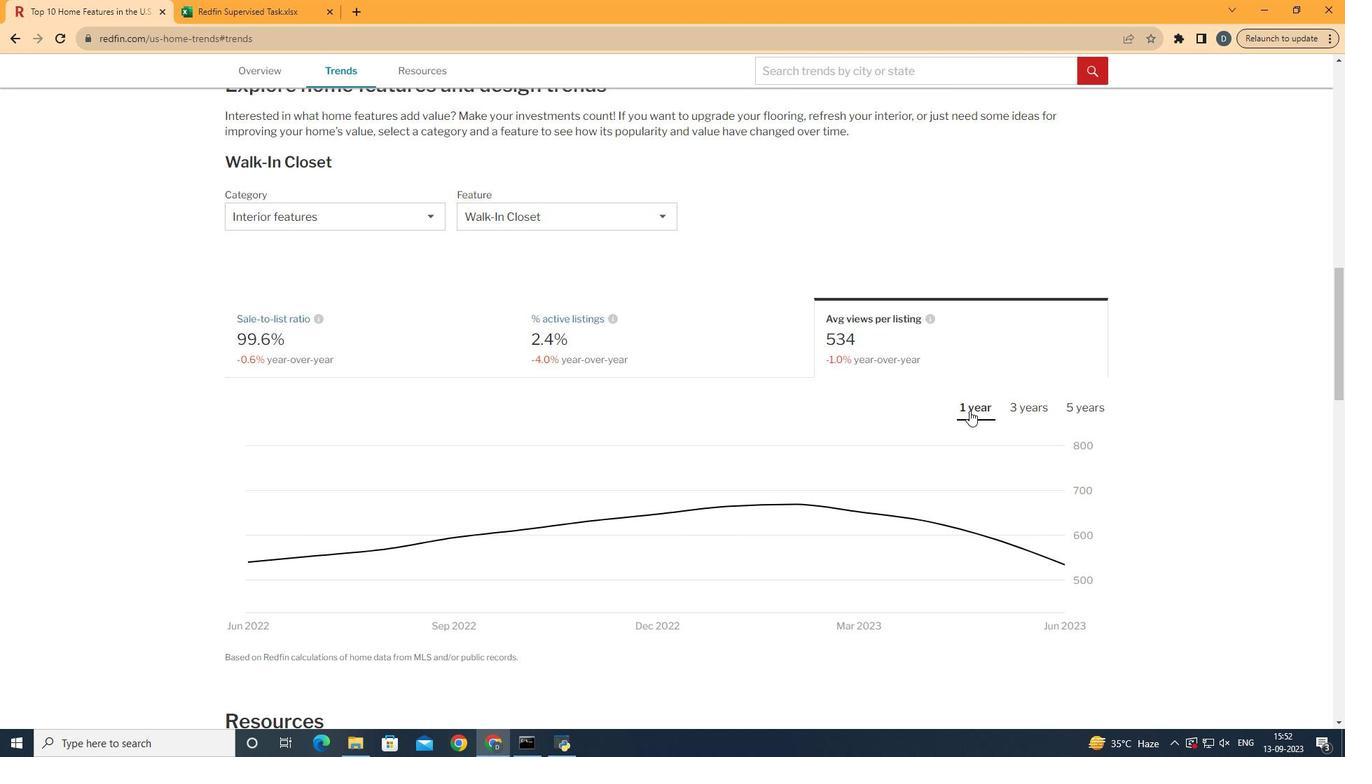 
